 Task: In the  document Remoteworkplan.epub Change font size of watermark '112' and place the watermark  'Horizontally'. Insert footer and write www.lunaTech.com
Action: Mouse moved to (664, 482)
Screenshot: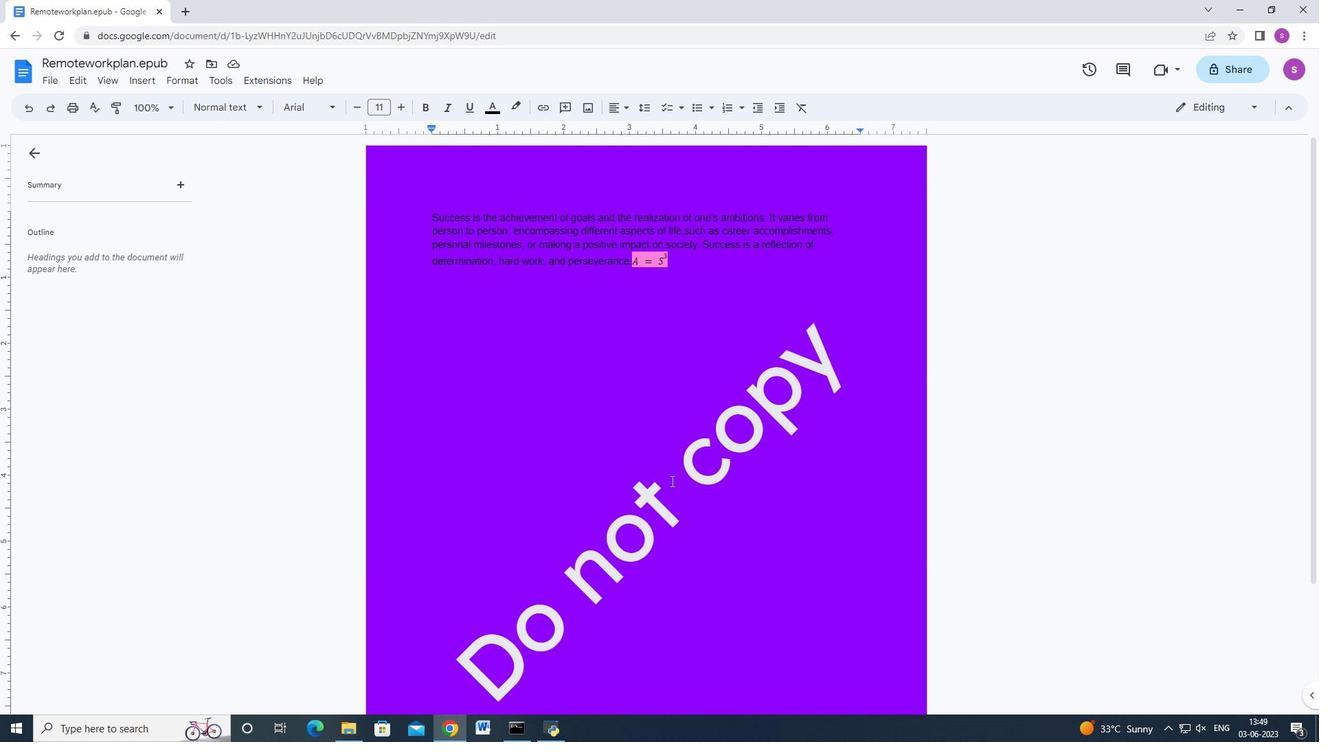 
Action: Mouse pressed left at (664, 482)
Screenshot: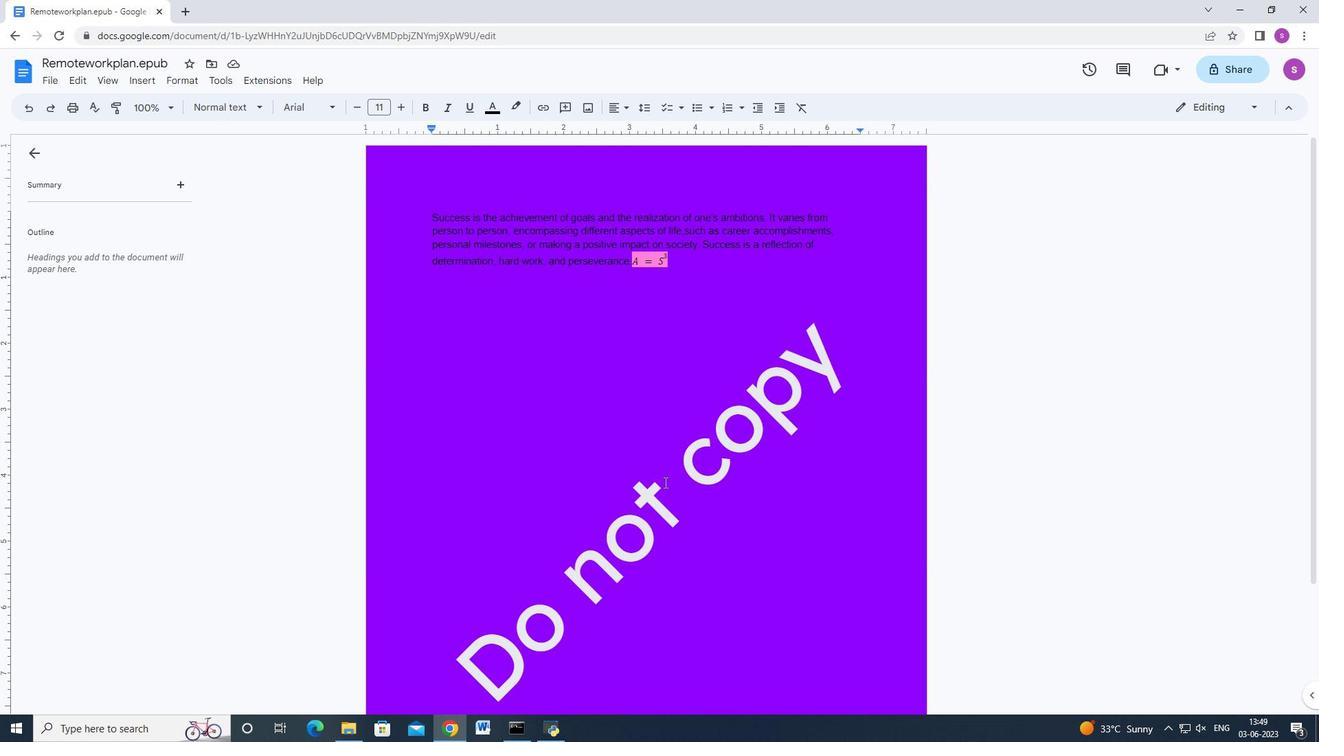 
Action: Mouse pressed left at (664, 482)
Screenshot: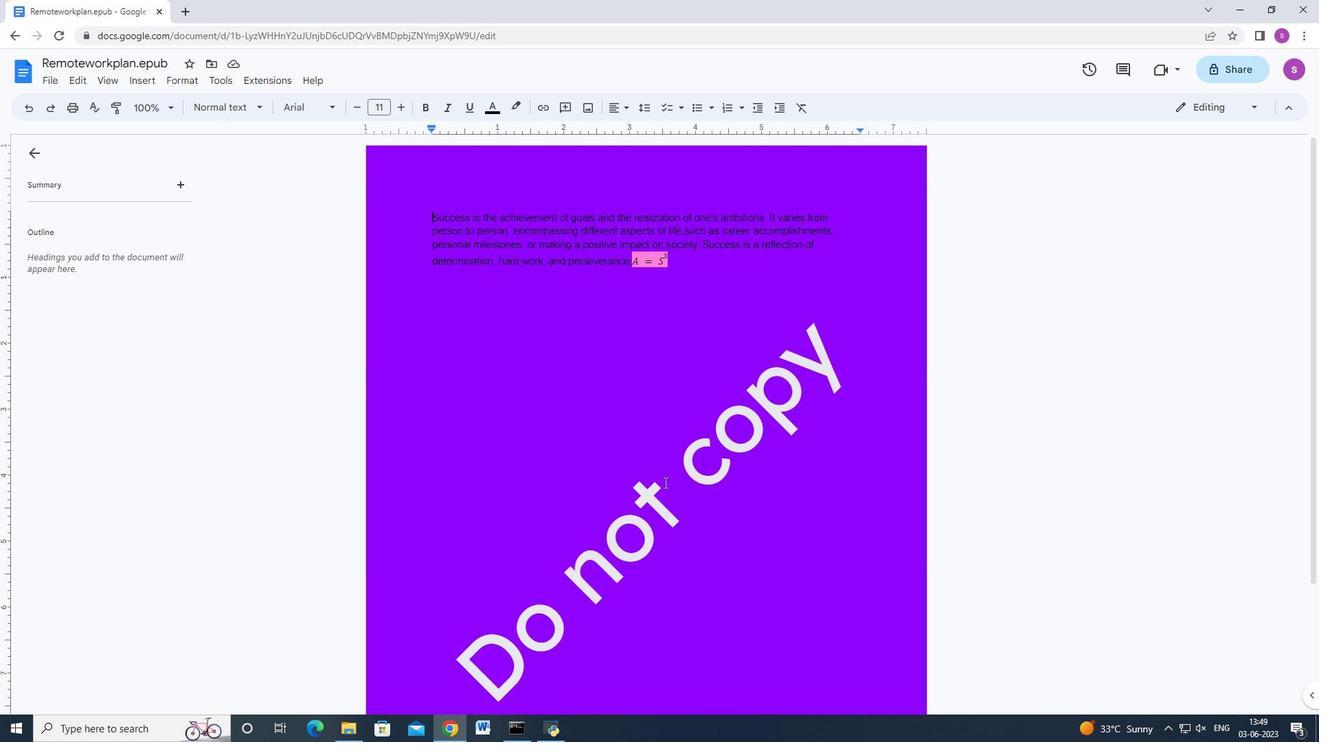
Action: Mouse moved to (485, 694)
Screenshot: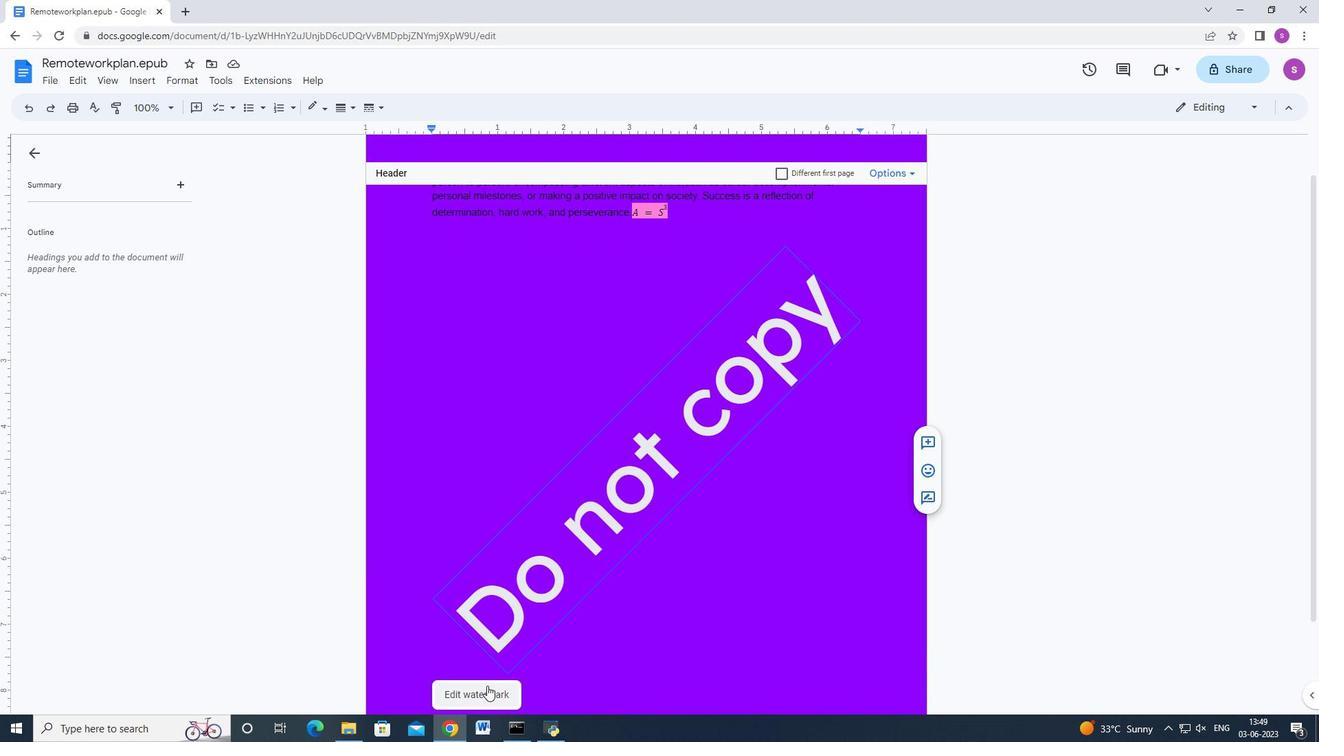 
Action: Mouse pressed left at (485, 694)
Screenshot: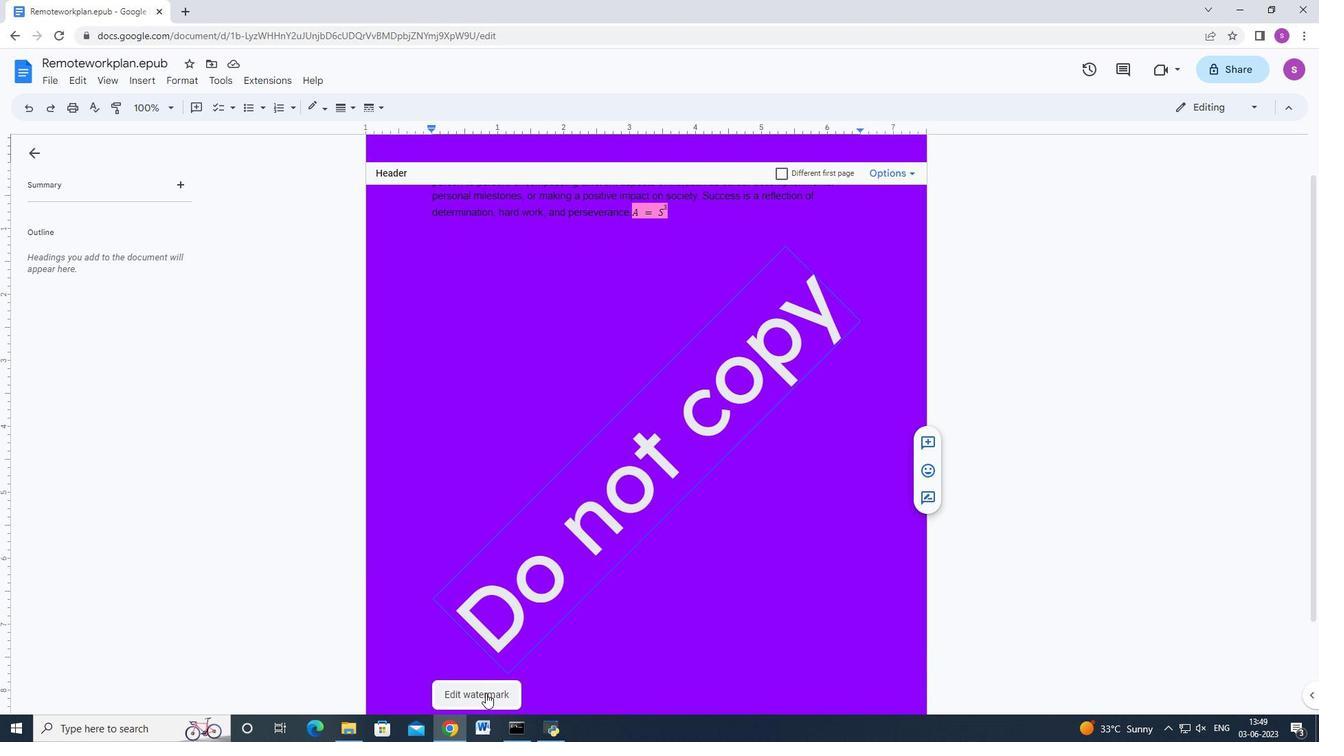 
Action: Mouse moved to (1168, 294)
Screenshot: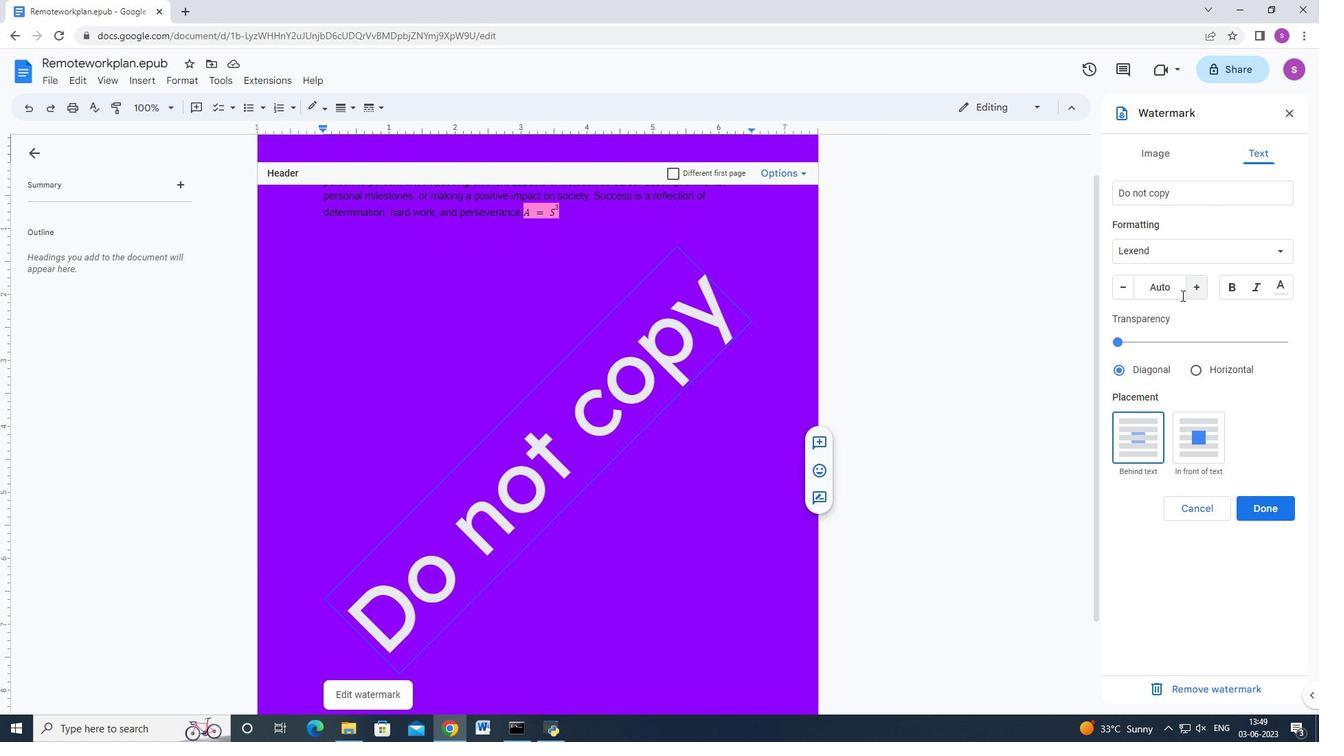
Action: Mouse pressed left at (1168, 294)
Screenshot: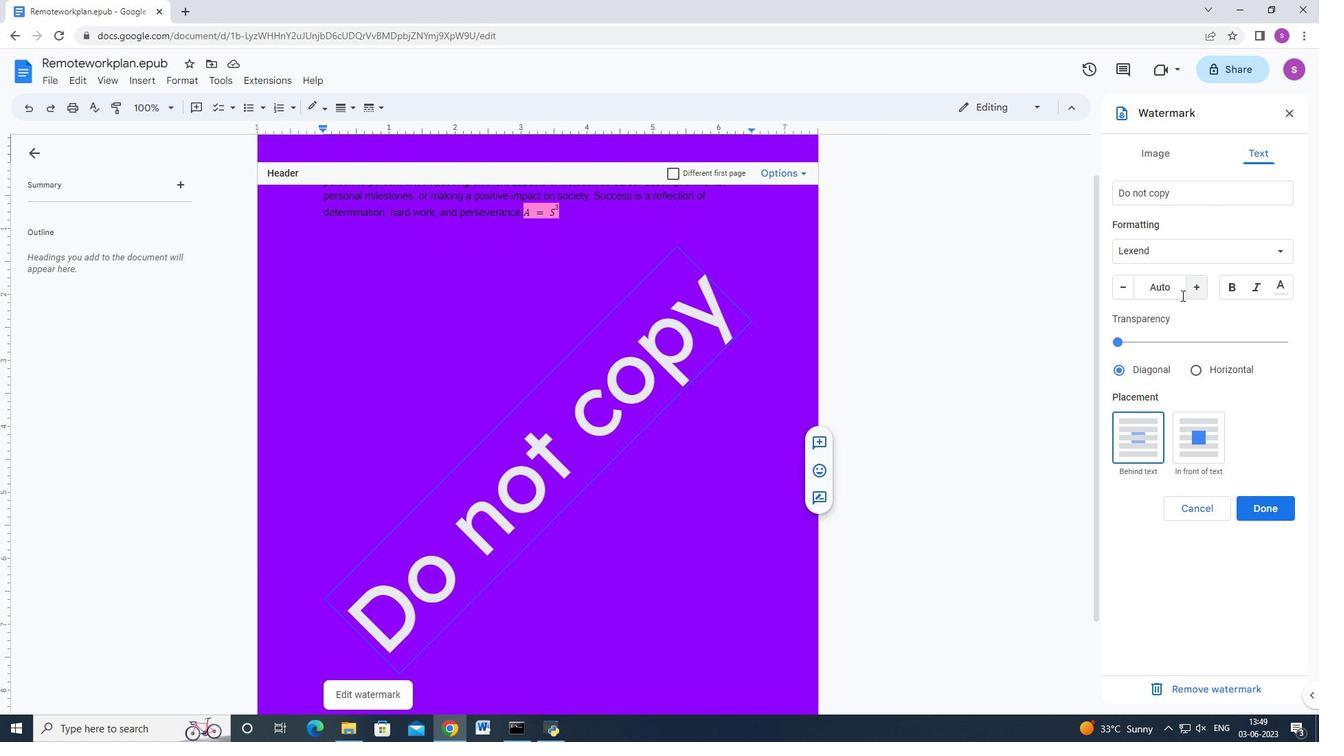 
Action: Mouse moved to (1168, 294)
Screenshot: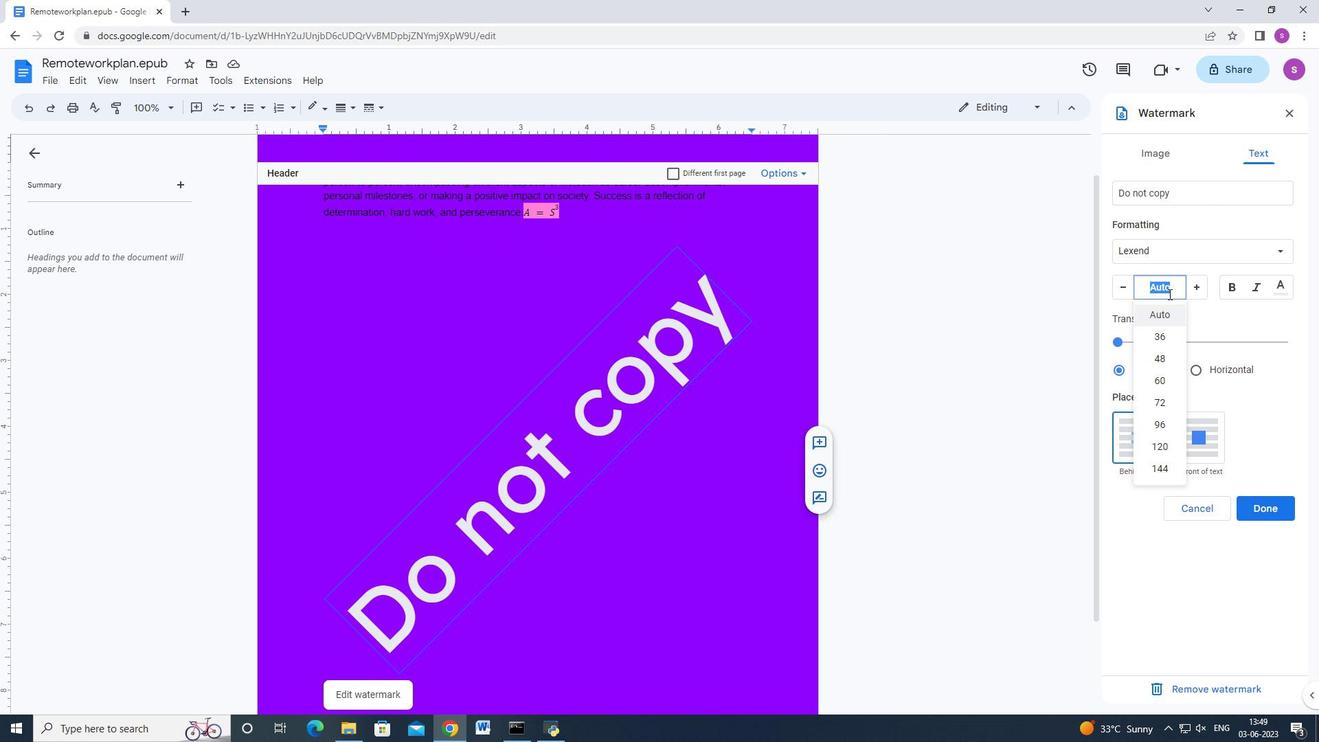 
Action: Key pressed 112<Key.enter>
Screenshot: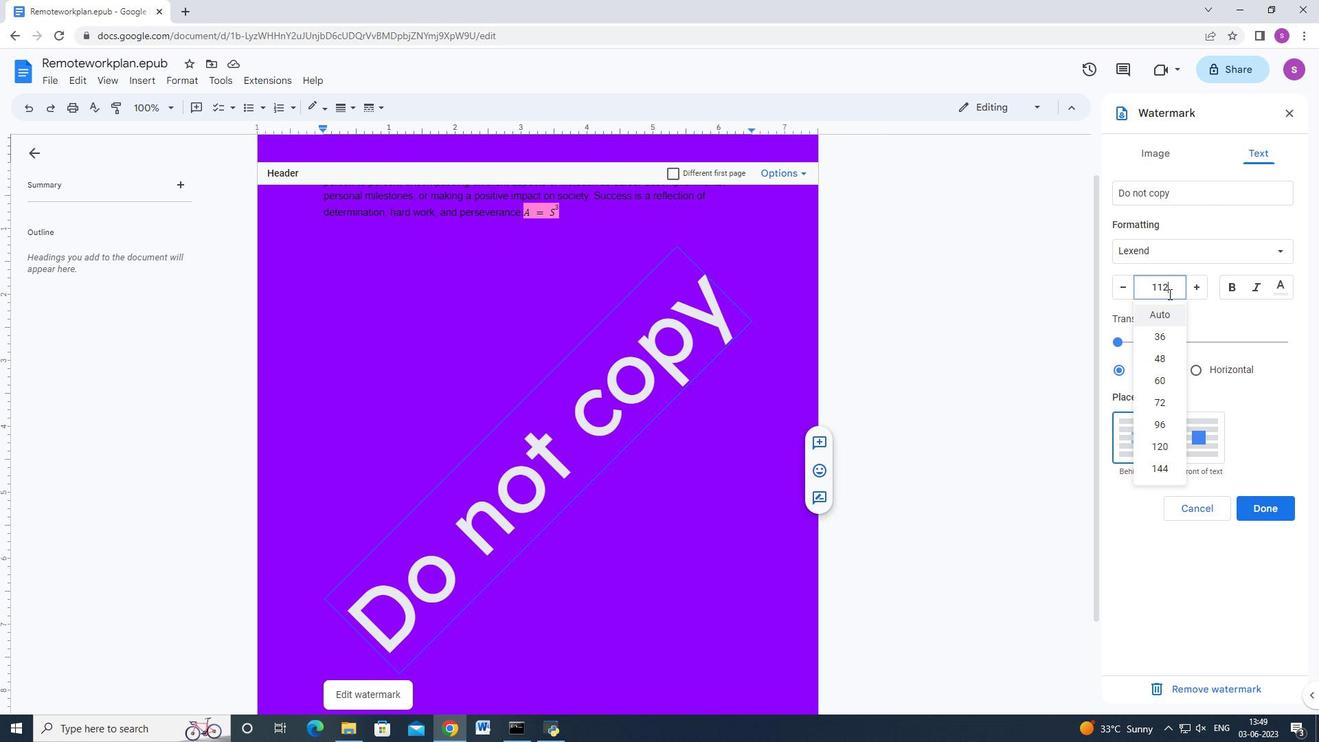 
Action: Mouse moved to (1195, 366)
Screenshot: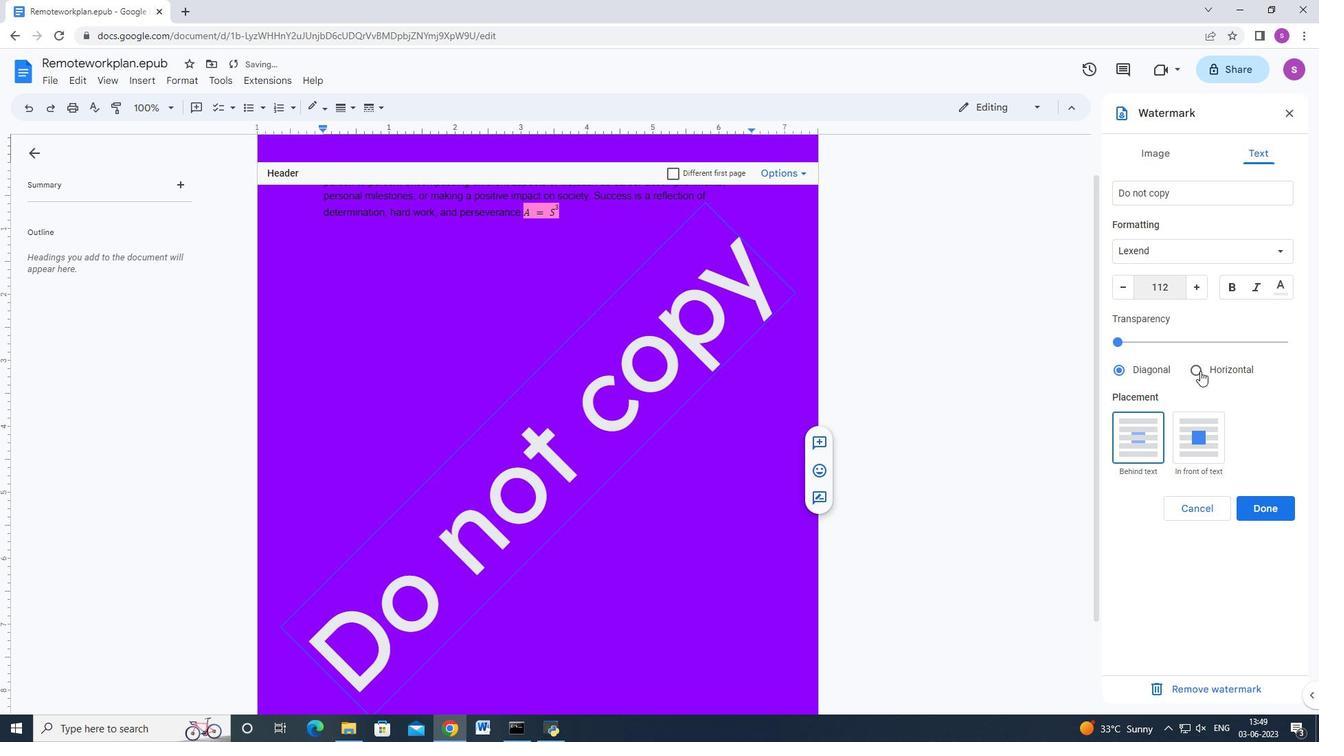 
Action: Mouse pressed left at (1195, 366)
Screenshot: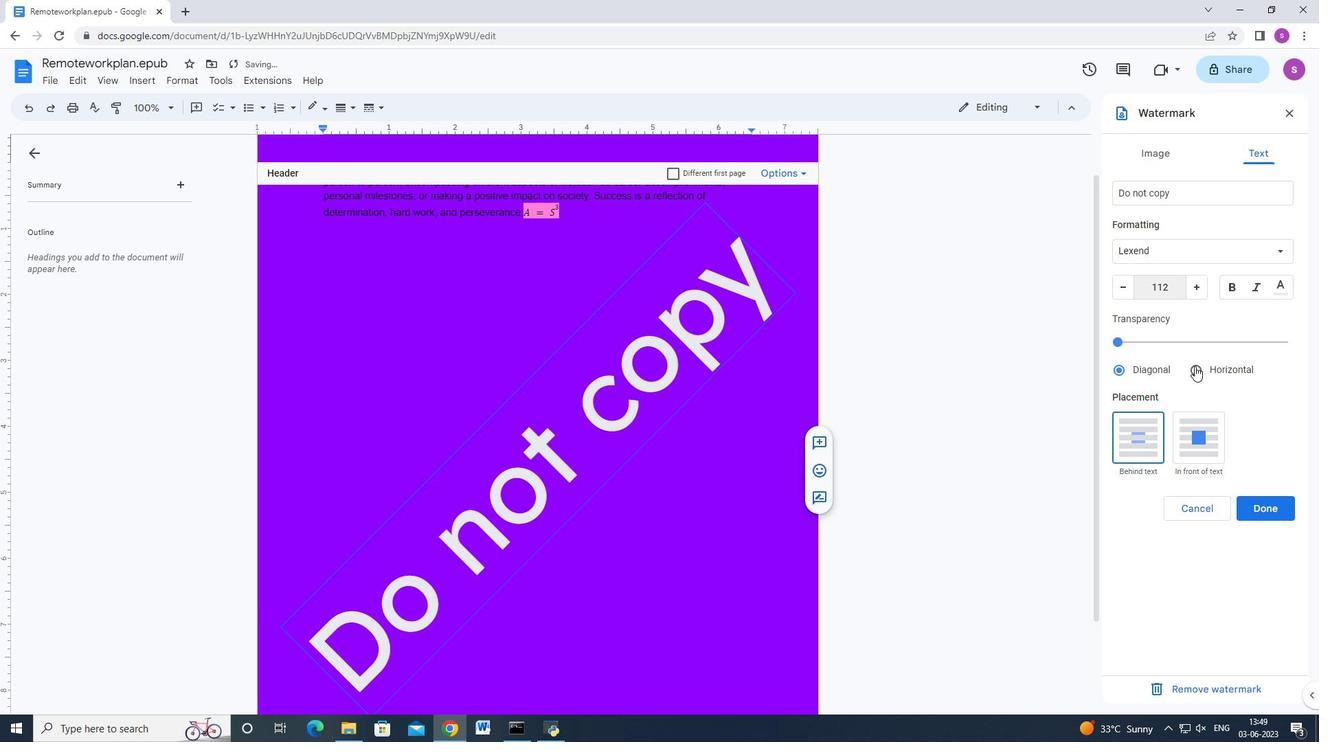 
Action: Mouse moved to (588, 490)
Screenshot: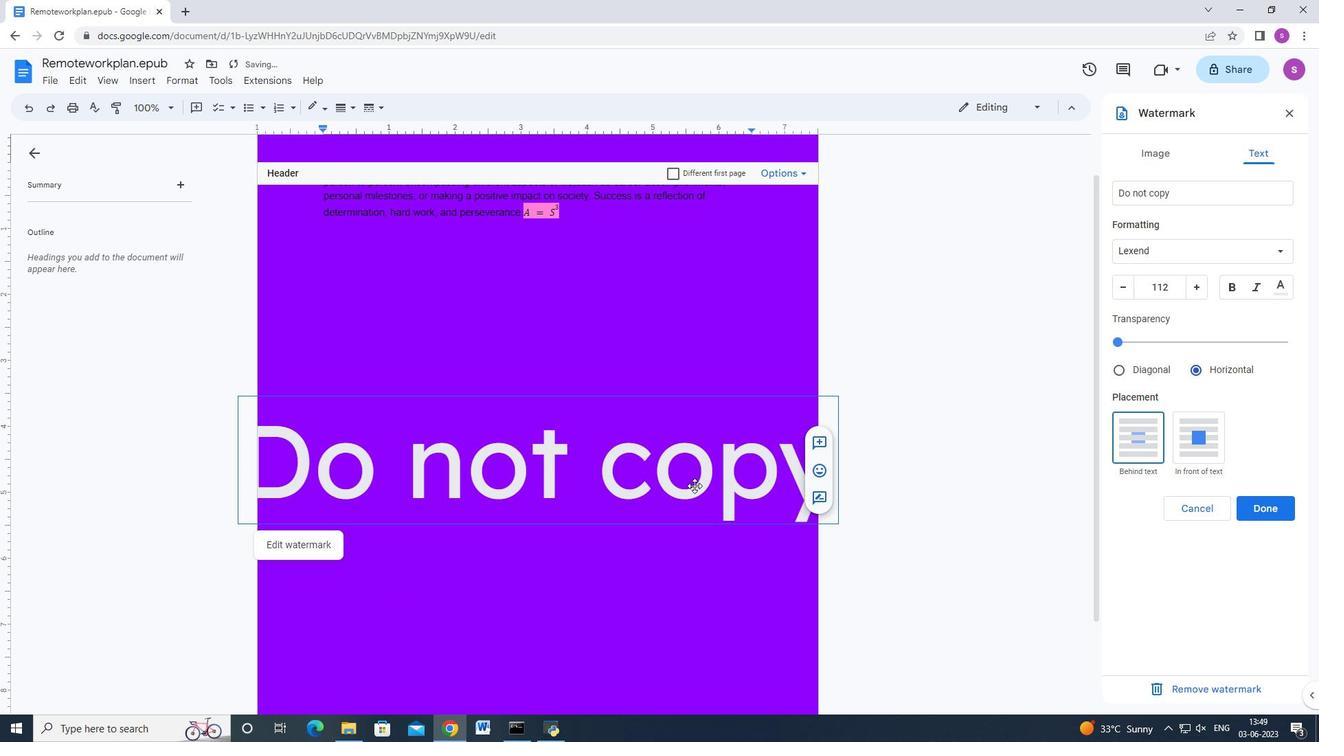 
Action: Mouse scrolled (588, 489) with delta (0, 0)
Screenshot: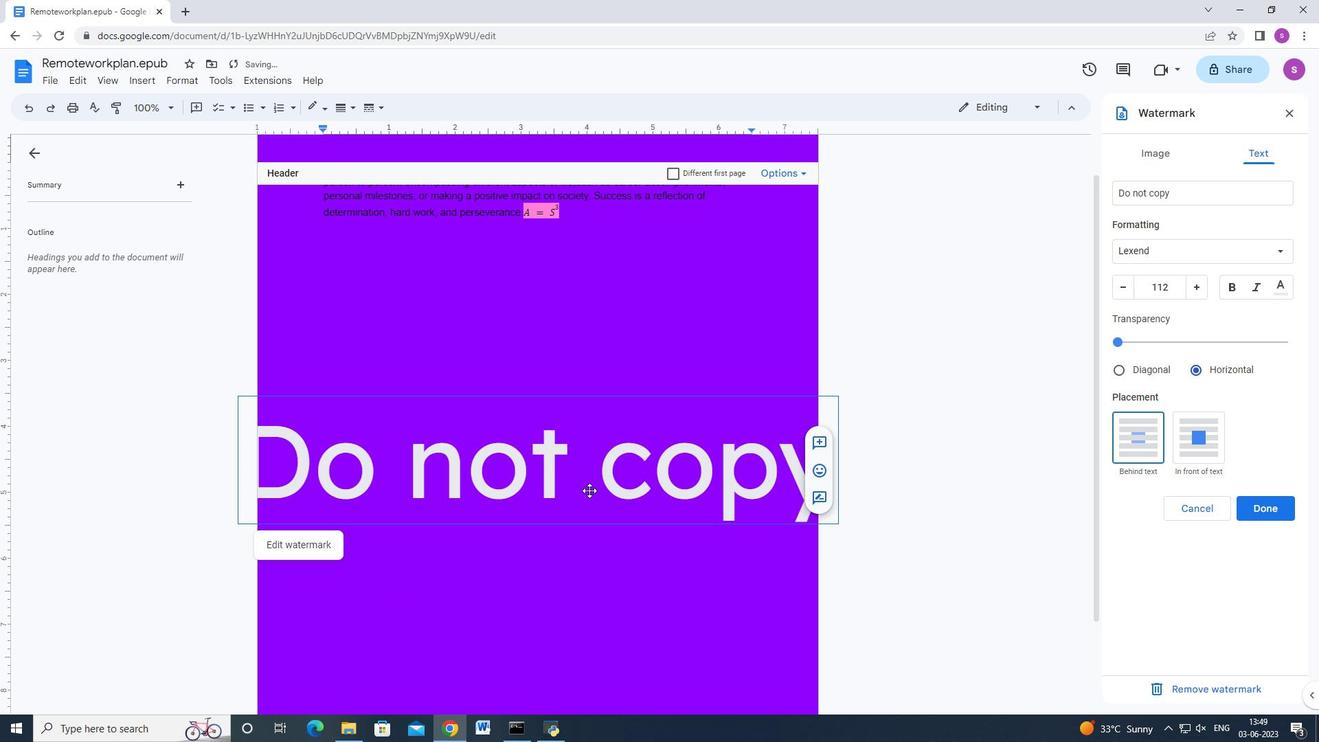 
Action: Mouse scrolled (588, 489) with delta (0, 0)
Screenshot: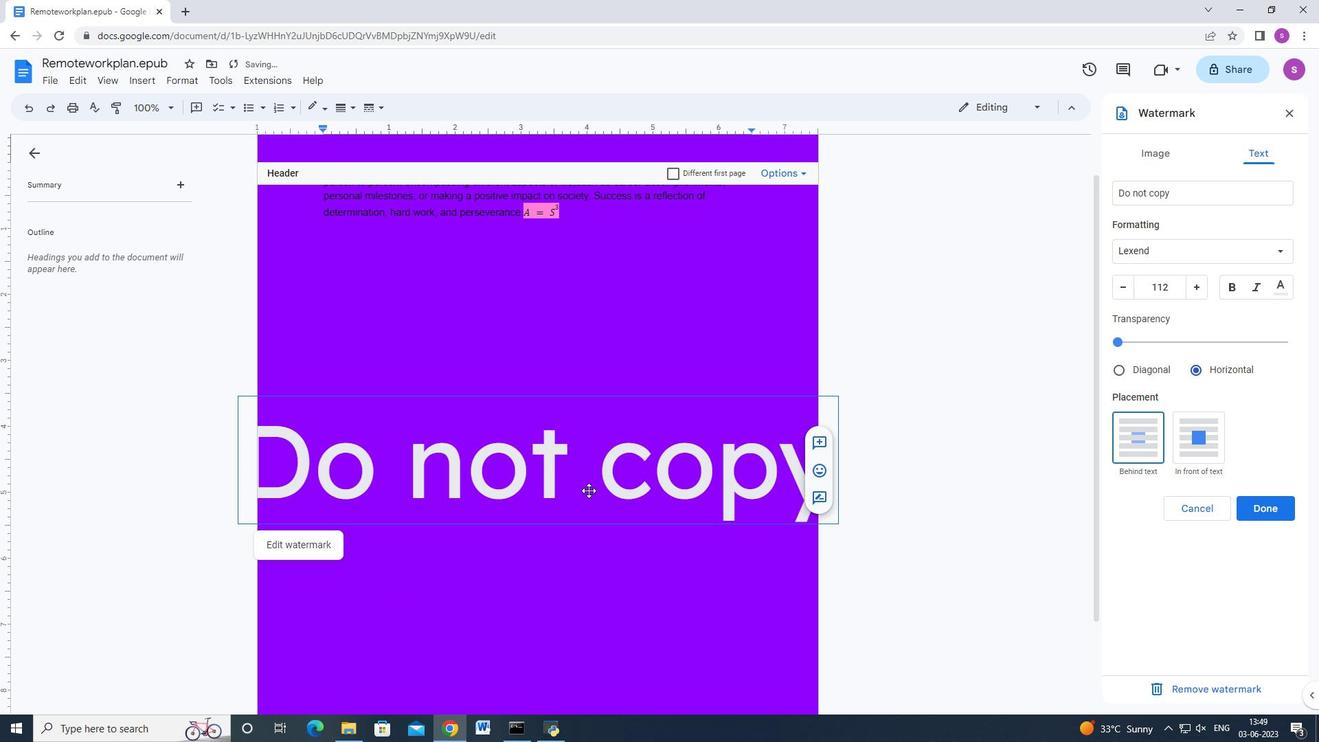 
Action: Mouse scrolled (588, 489) with delta (0, 0)
Screenshot: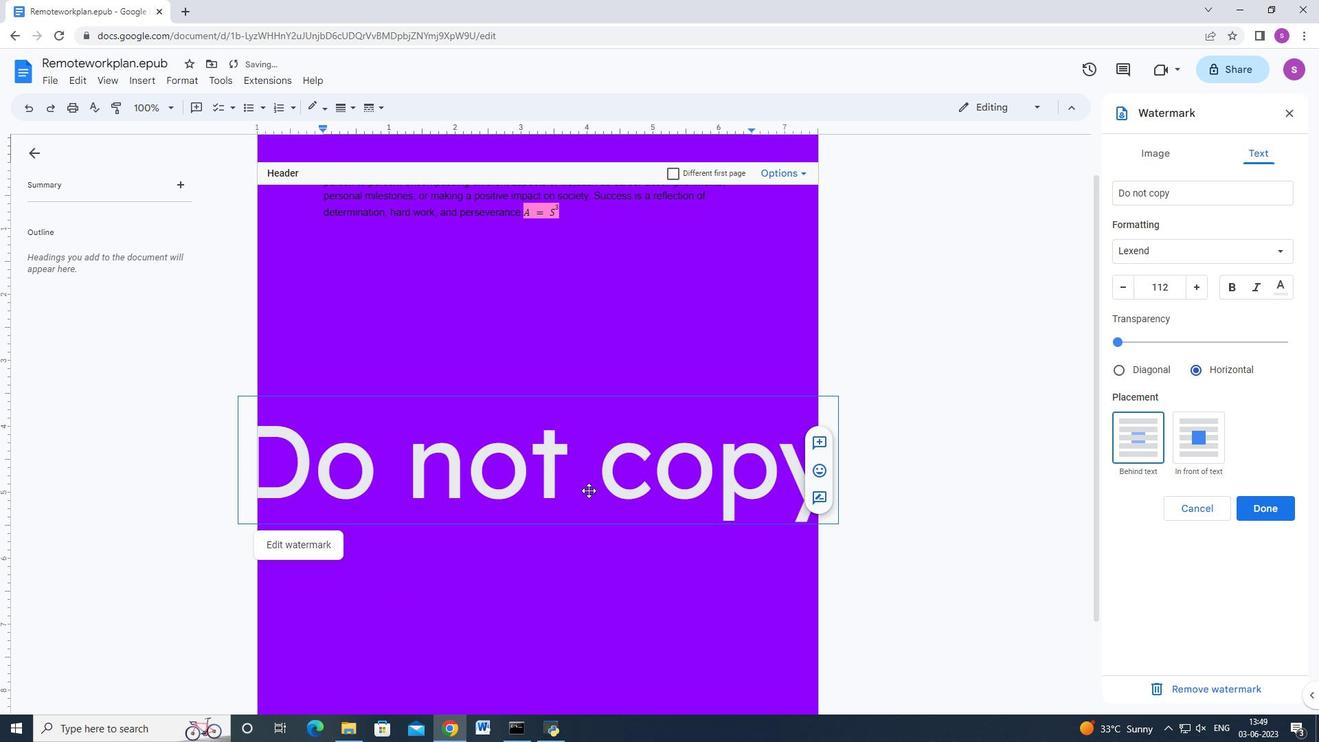 
Action: Mouse scrolled (588, 489) with delta (0, 0)
Screenshot: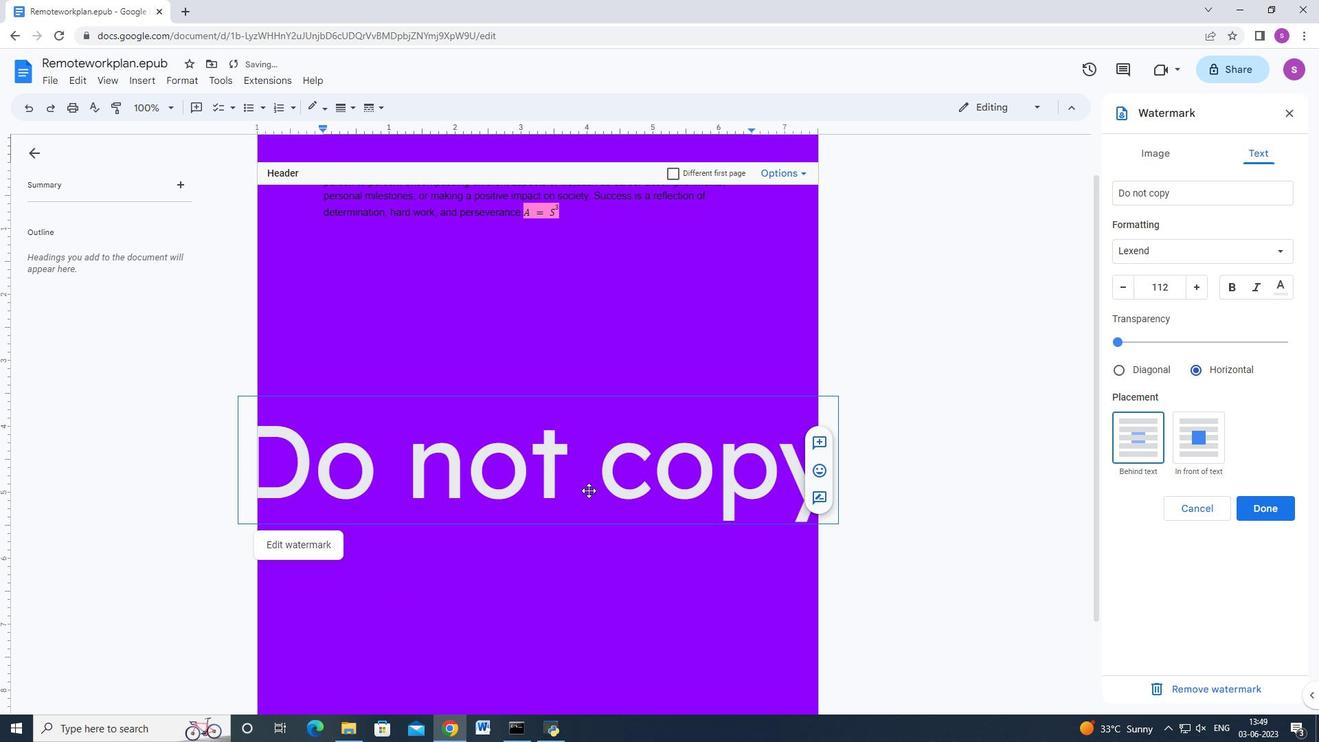 
Action: Mouse scrolled (588, 489) with delta (0, 0)
Screenshot: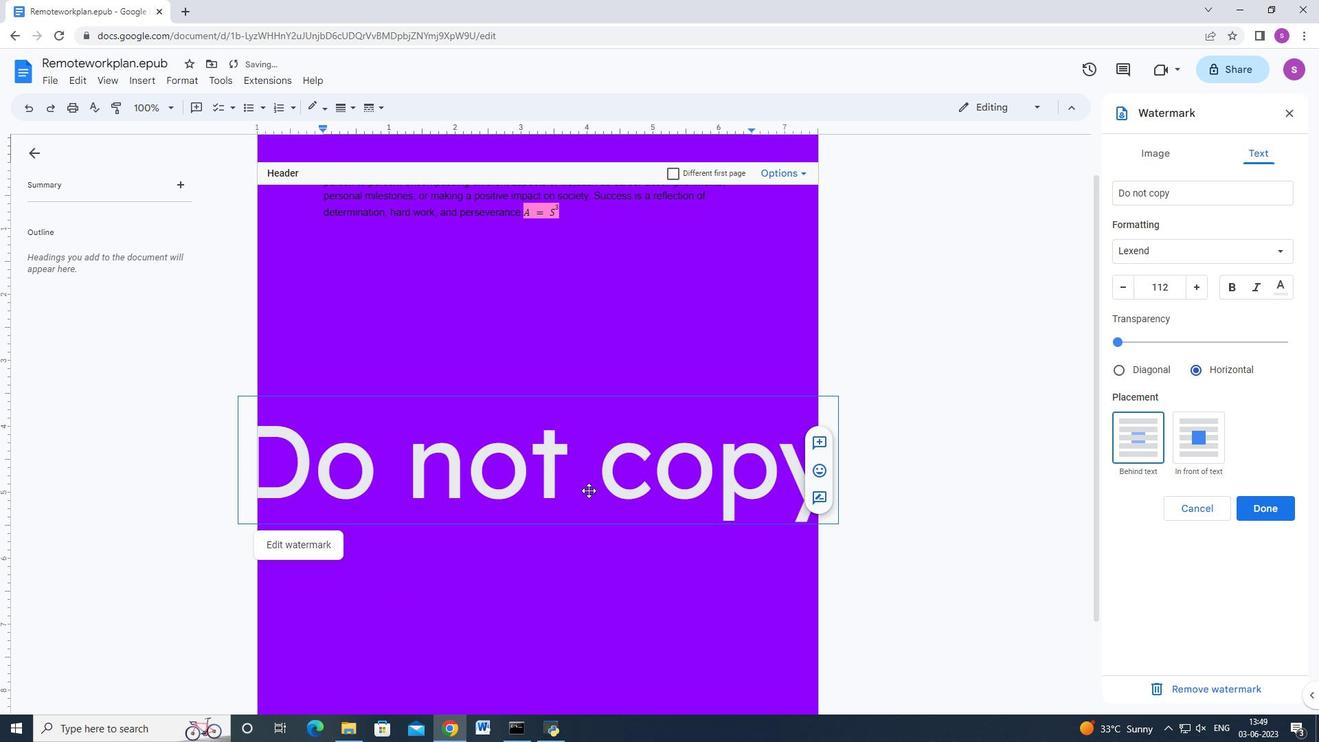 
Action: Mouse scrolled (588, 489) with delta (0, 0)
Screenshot: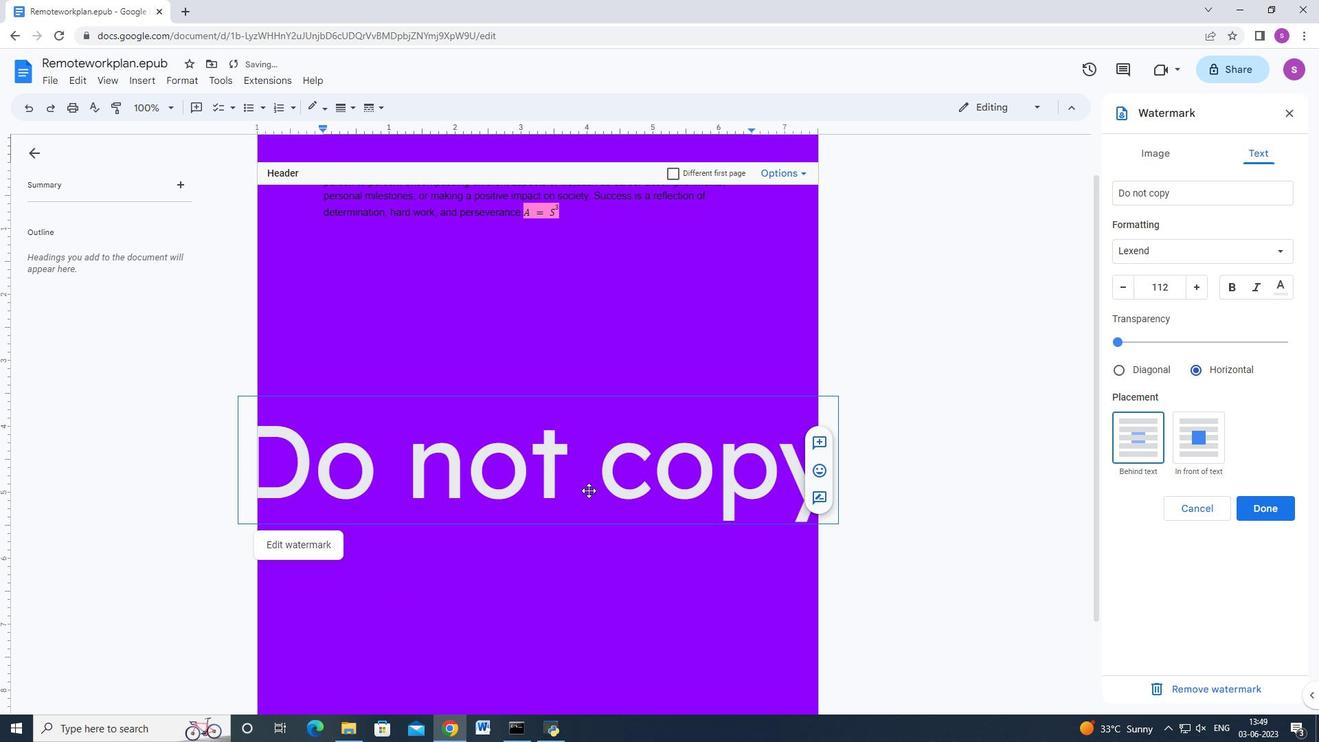 
Action: Mouse scrolled (588, 489) with delta (0, 0)
Screenshot: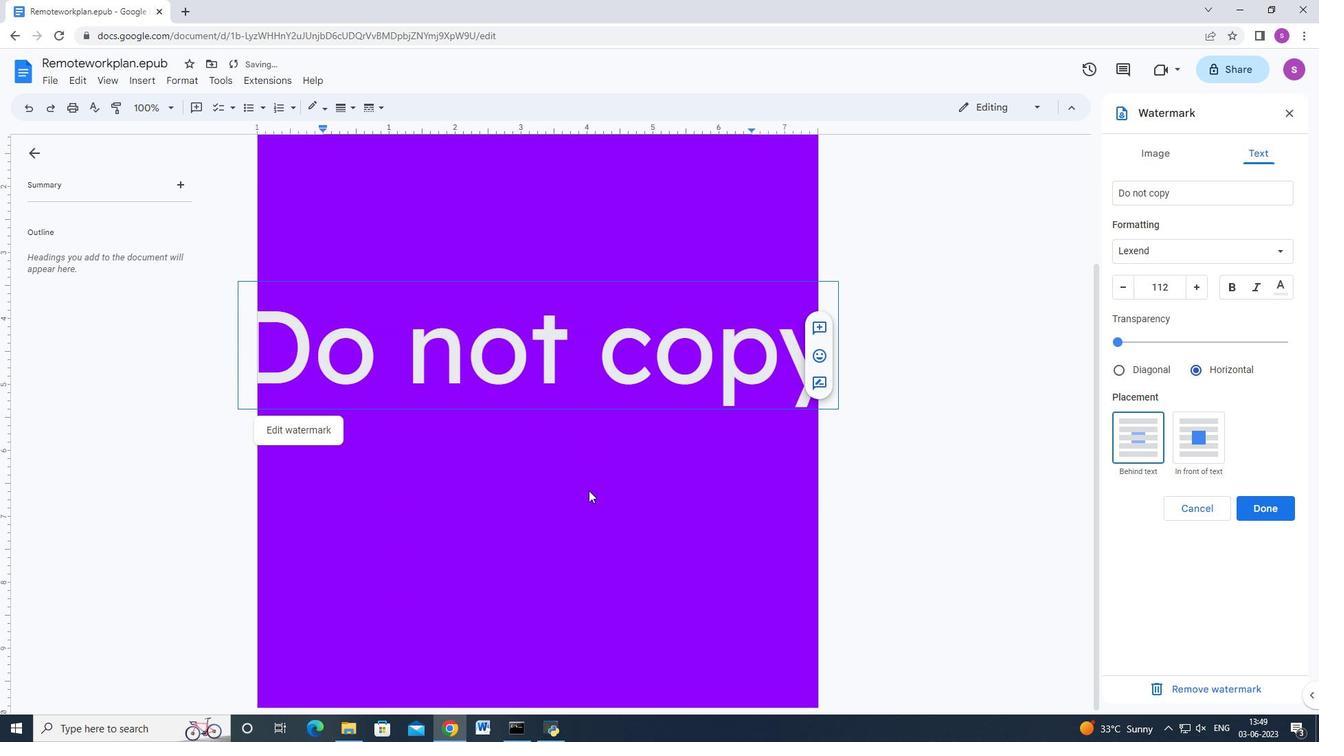 
Action: Mouse scrolled (588, 489) with delta (0, 0)
Screenshot: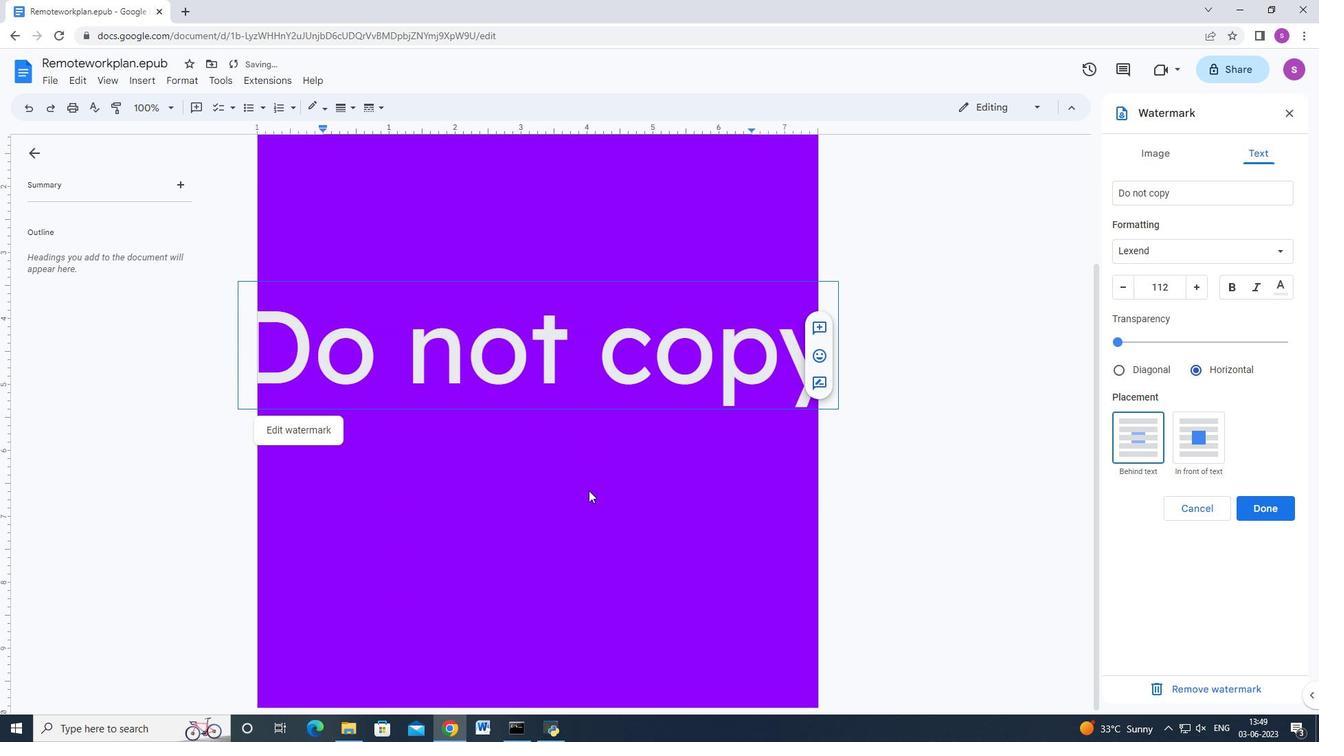 
Action: Mouse scrolled (588, 489) with delta (0, 0)
Screenshot: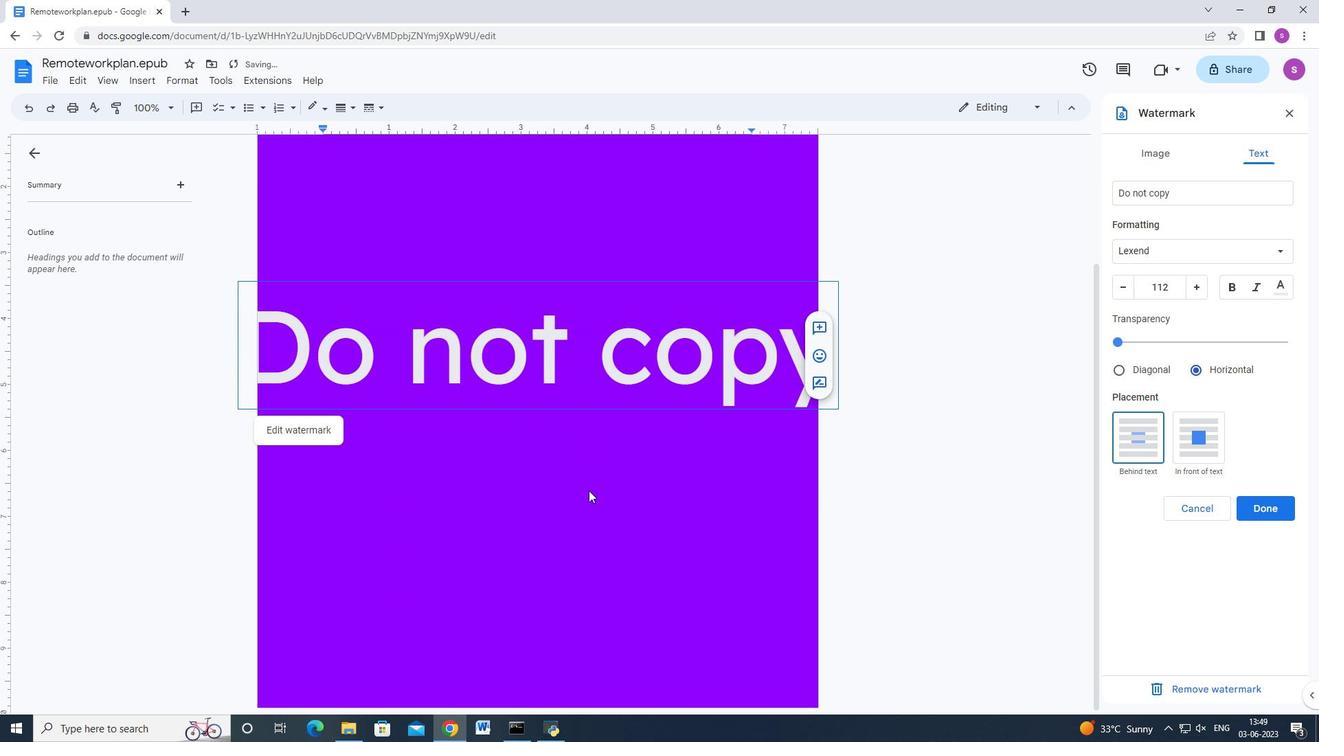 
Action: Mouse scrolled (588, 489) with delta (0, 0)
Screenshot: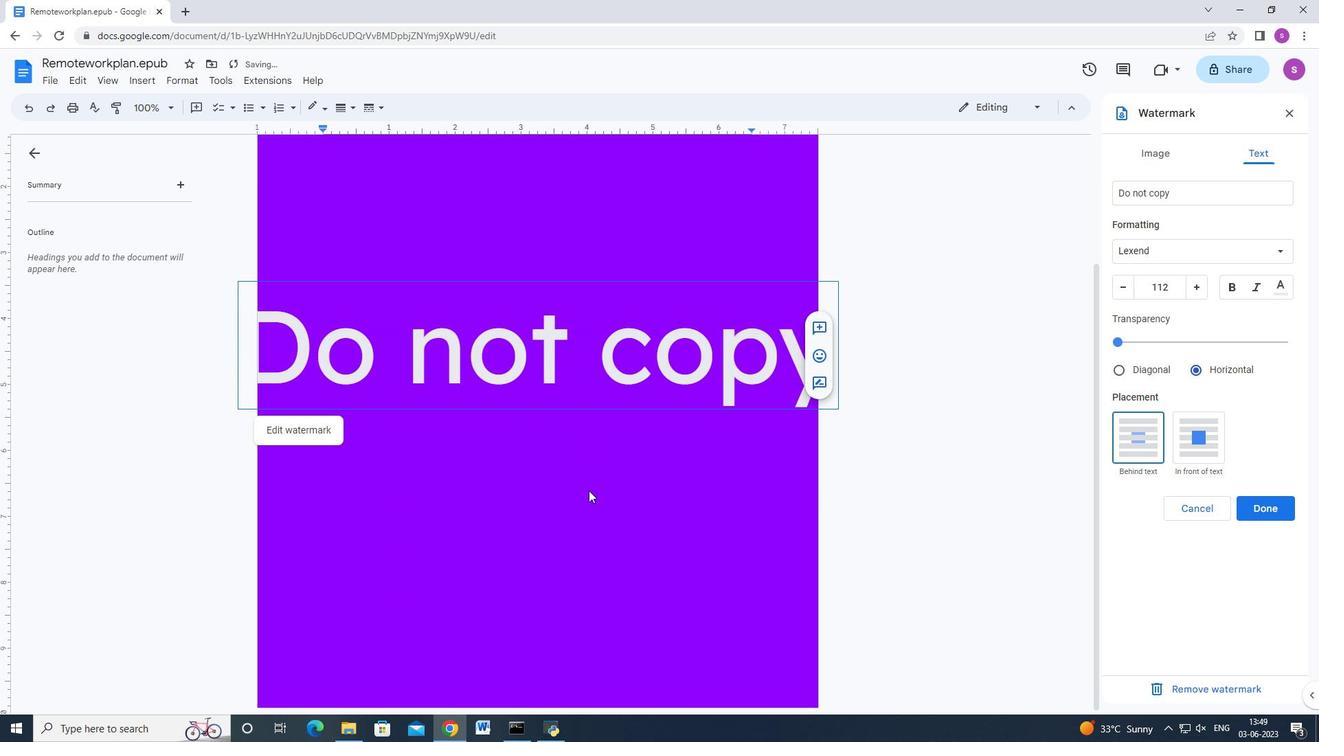 
Action: Mouse scrolled (588, 489) with delta (0, 0)
Screenshot: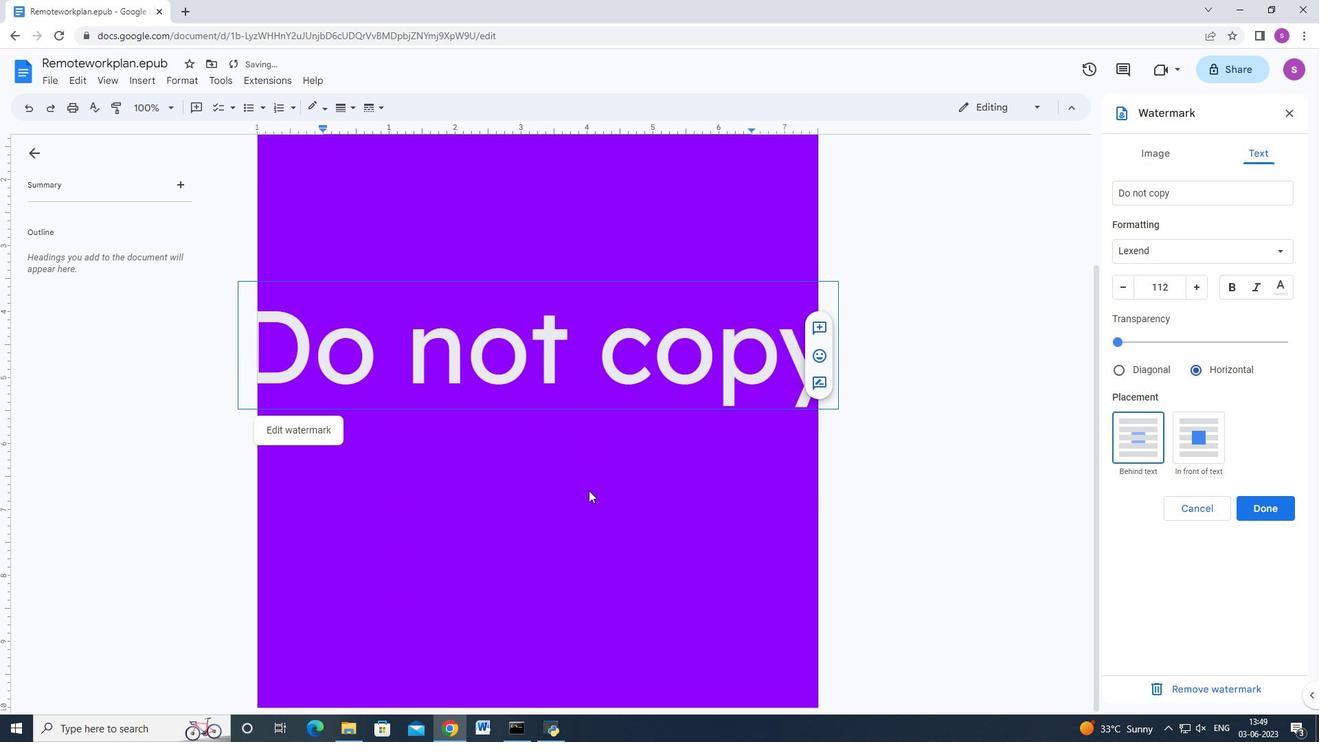 
Action: Mouse scrolled (588, 489) with delta (0, 0)
Screenshot: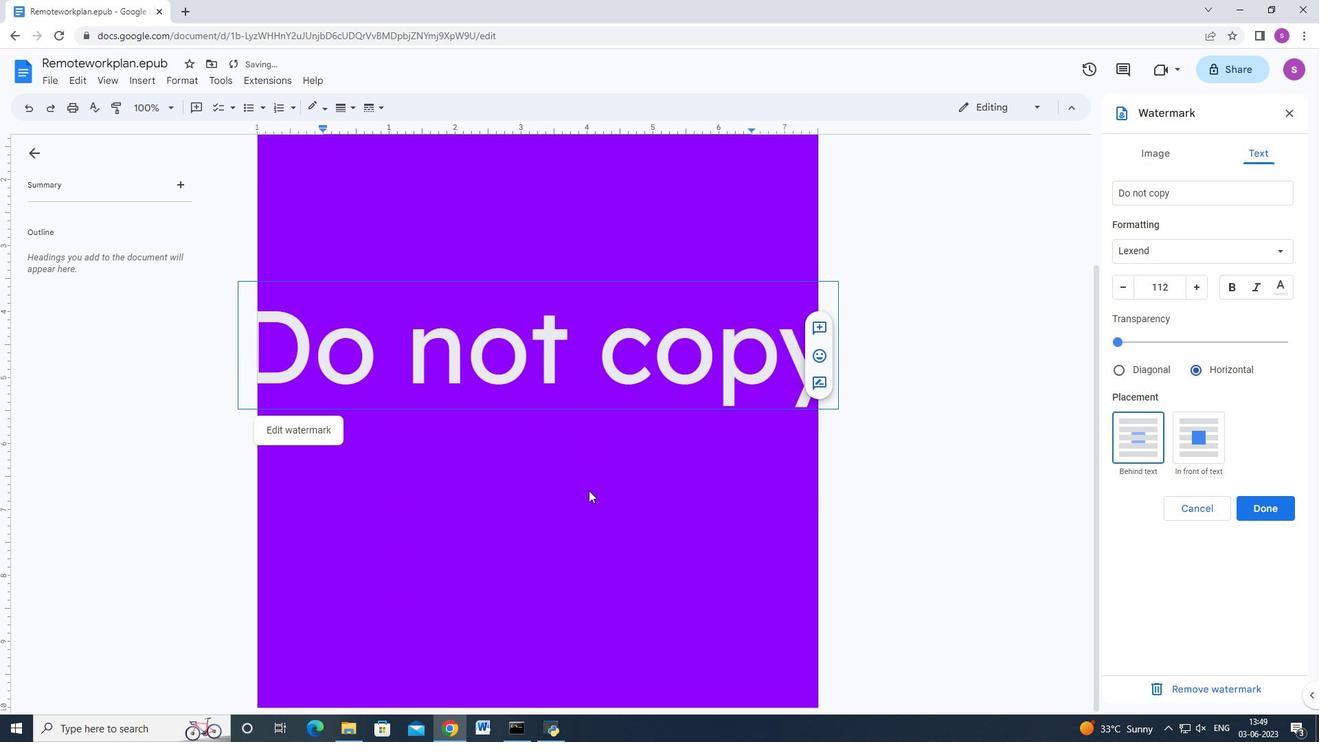 
Action: Mouse scrolled (588, 489) with delta (0, 0)
Screenshot: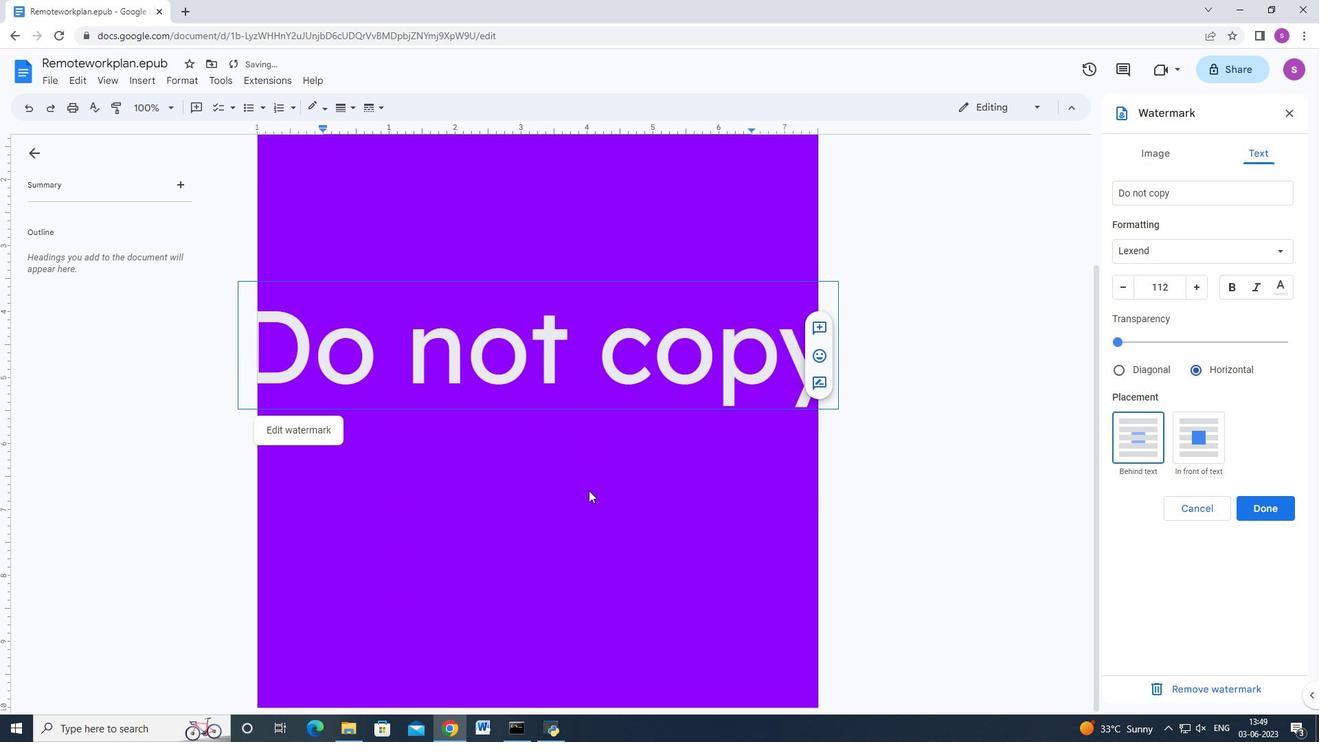 
Action: Mouse moved to (609, 520)
Screenshot: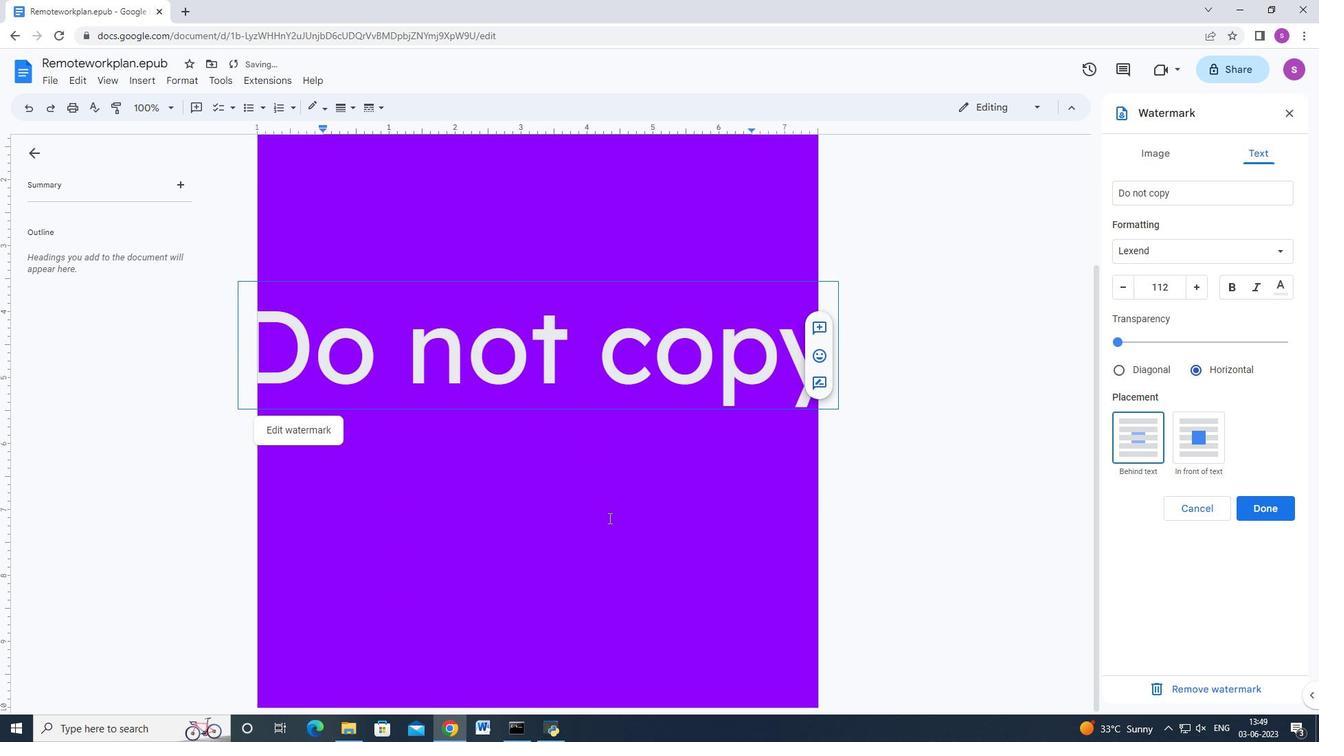 
Action: Mouse pressed left at (609, 520)
Screenshot: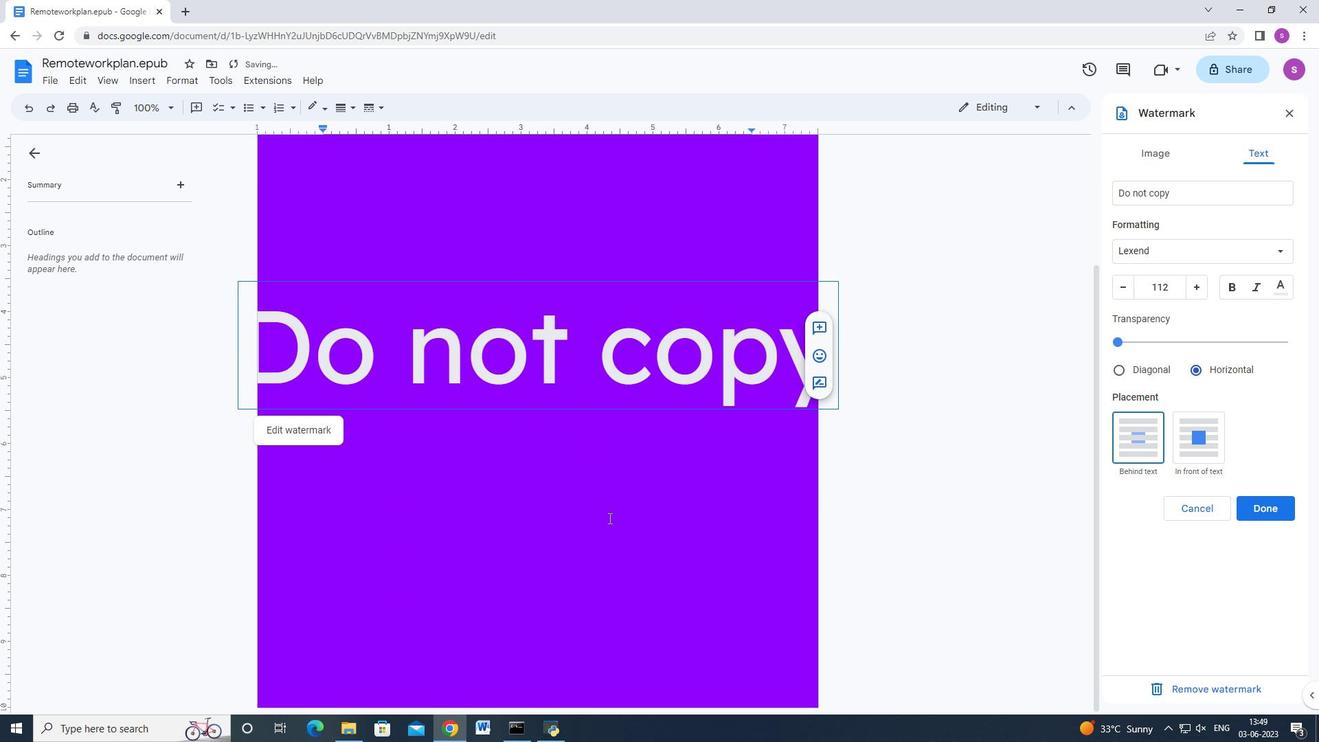 
Action: Mouse moved to (134, 79)
Screenshot: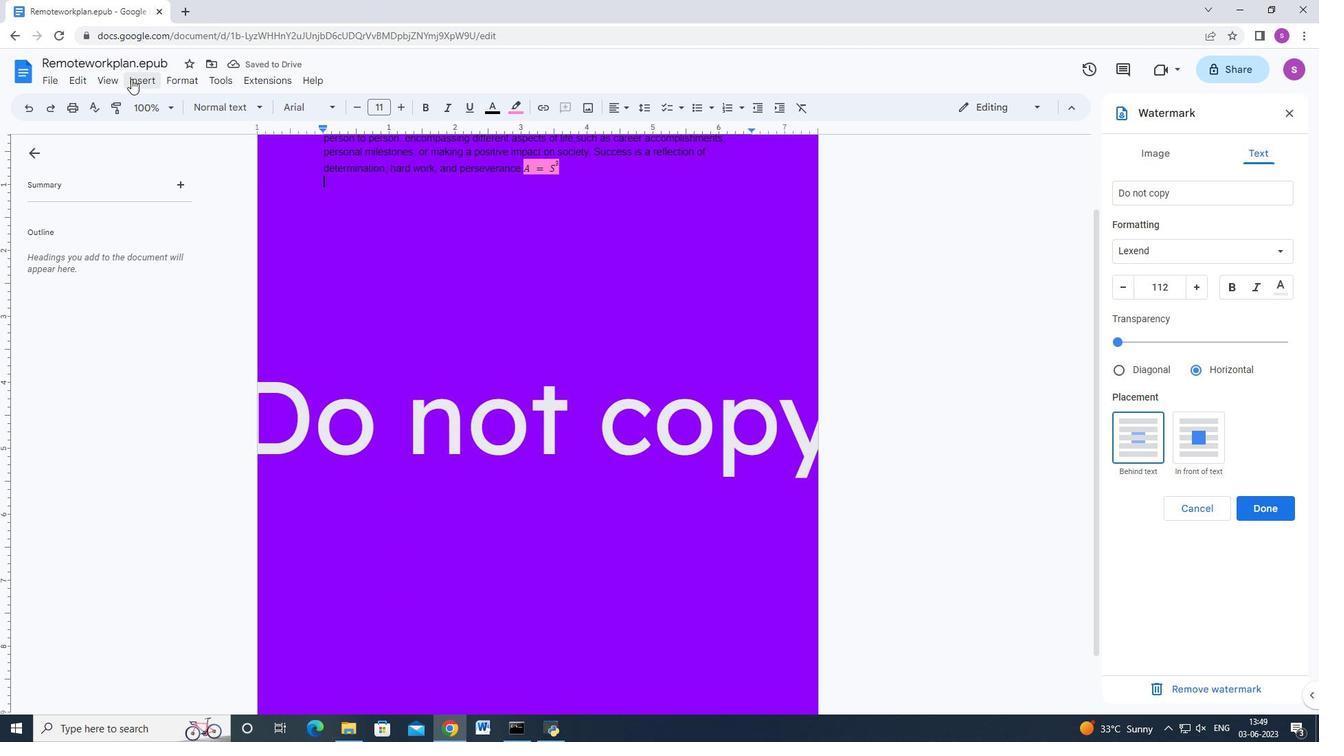 
Action: Mouse pressed left at (134, 79)
Screenshot: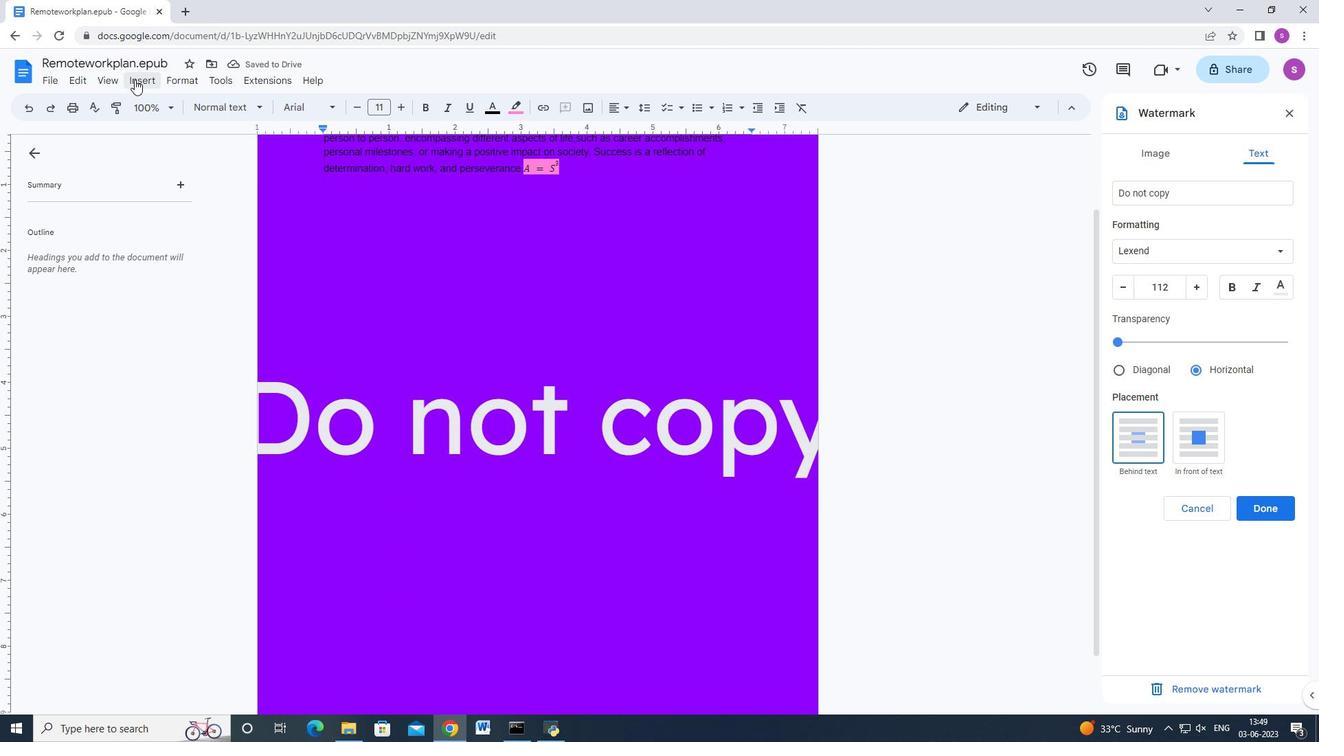 
Action: Mouse moved to (440, 445)
Screenshot: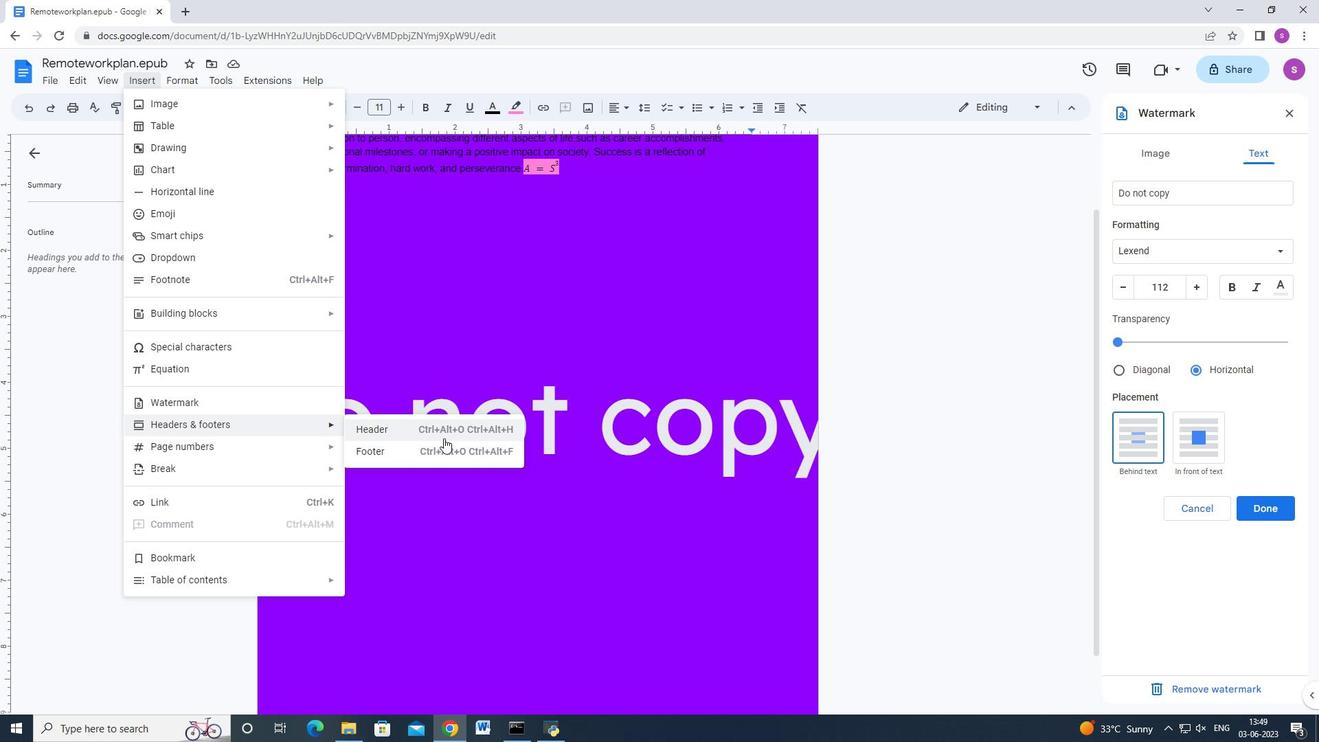 
Action: Mouse pressed left at (440, 445)
Screenshot: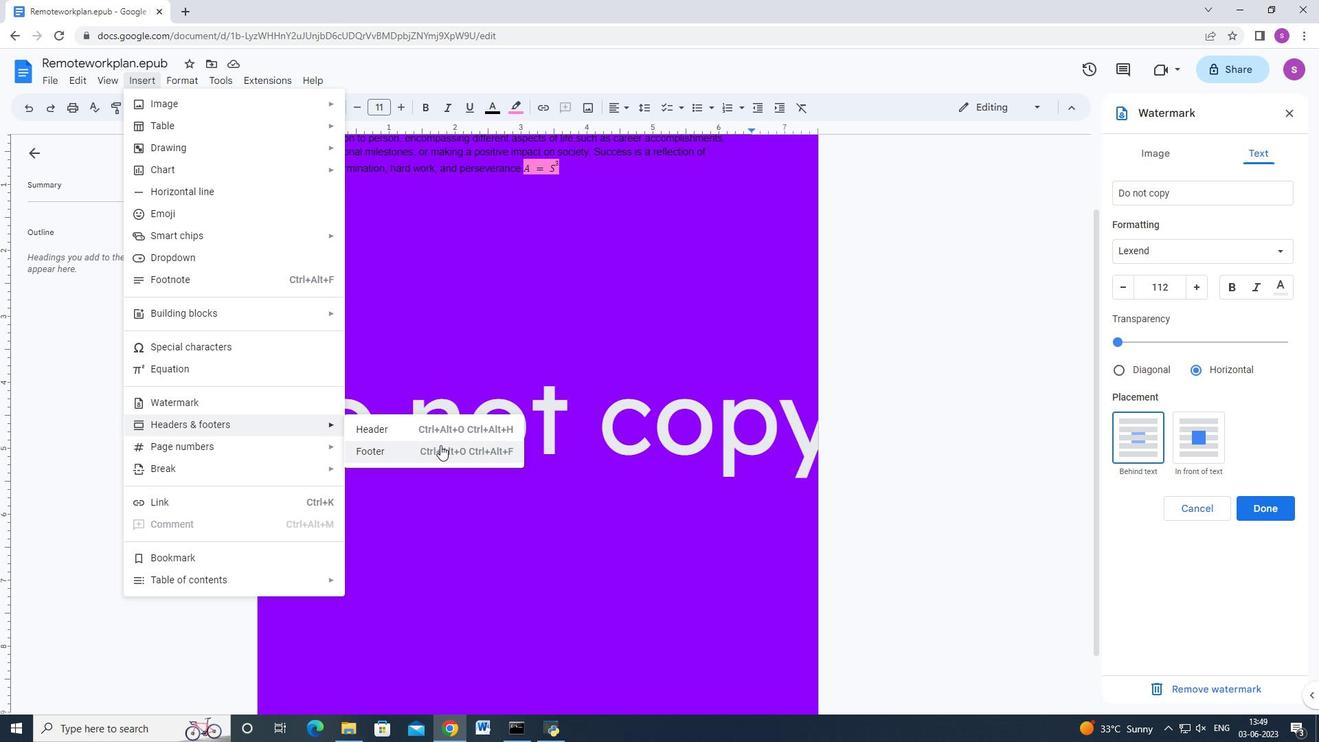 
Action: Mouse moved to (472, 461)
Screenshot: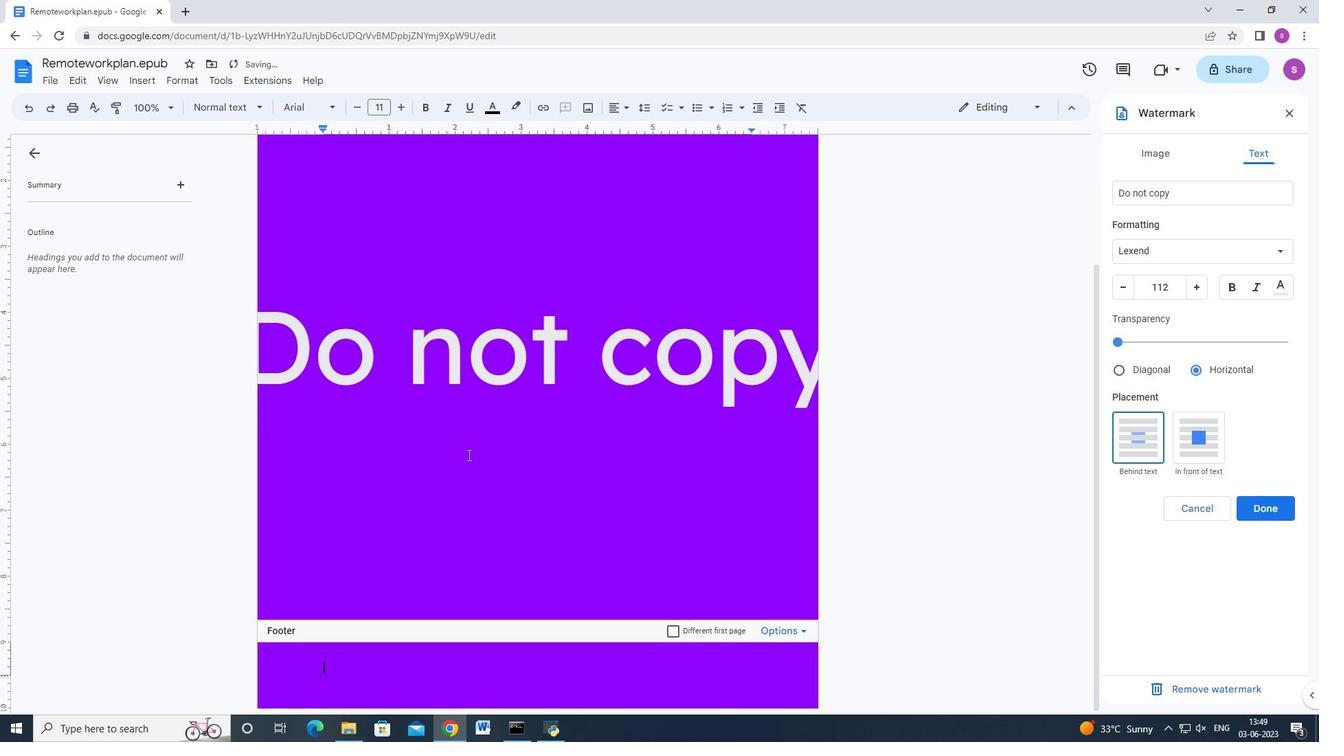 
Action: Key pressed www.luna<Key.shift_r>Tech.com
Screenshot: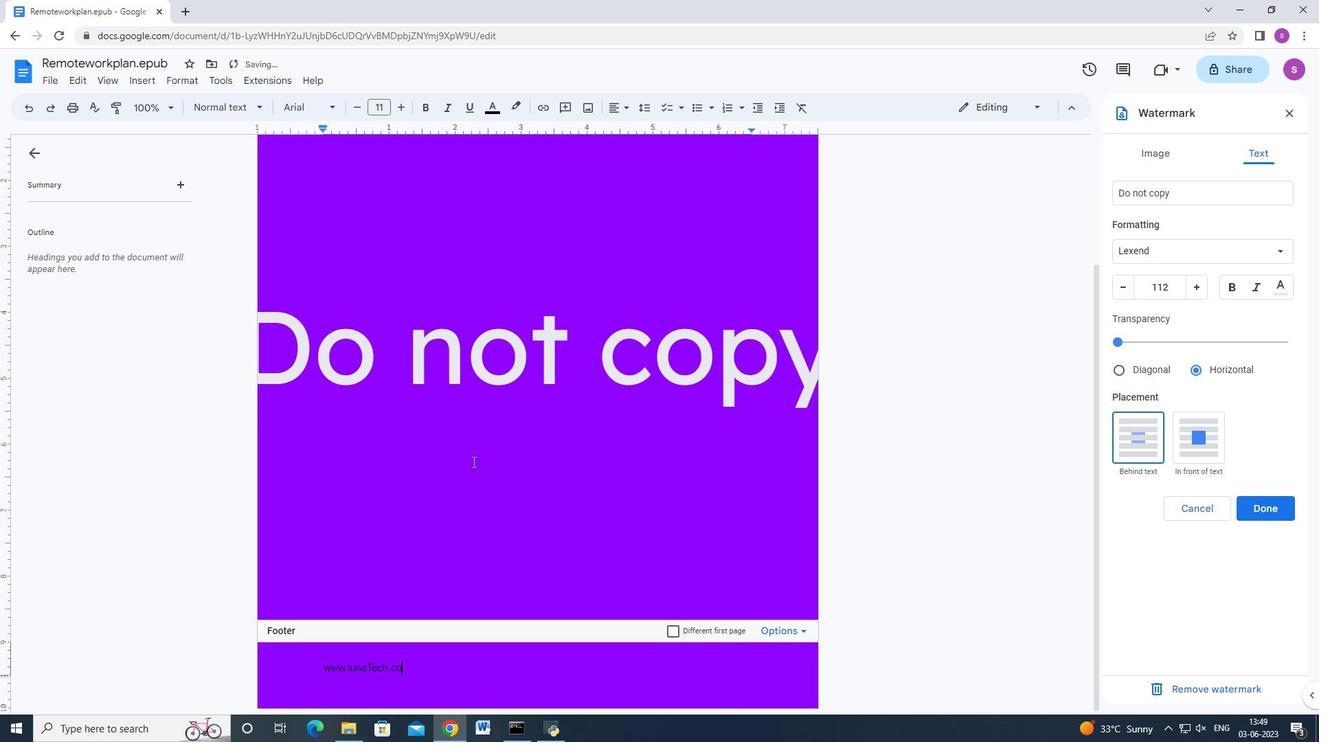 
Action: Mouse moved to (1274, 503)
Screenshot: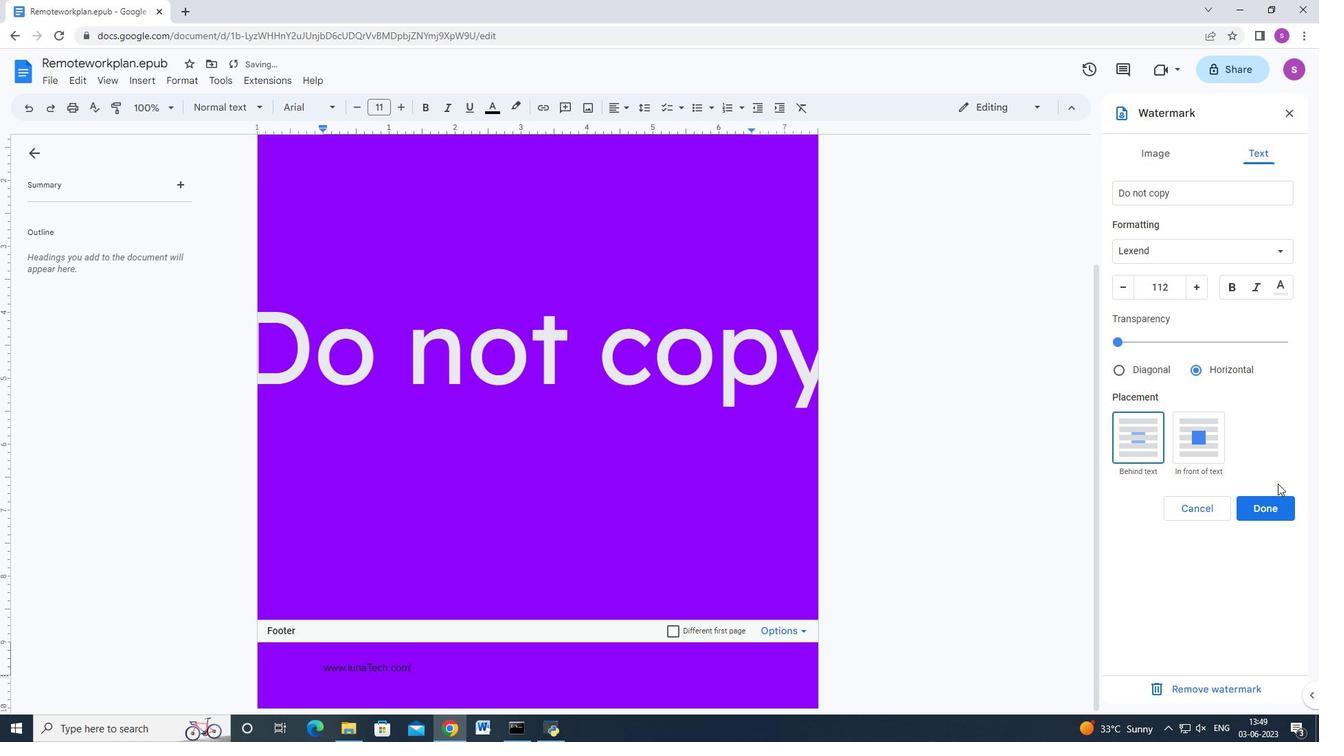 
Action: Mouse pressed left at (1274, 503)
Screenshot: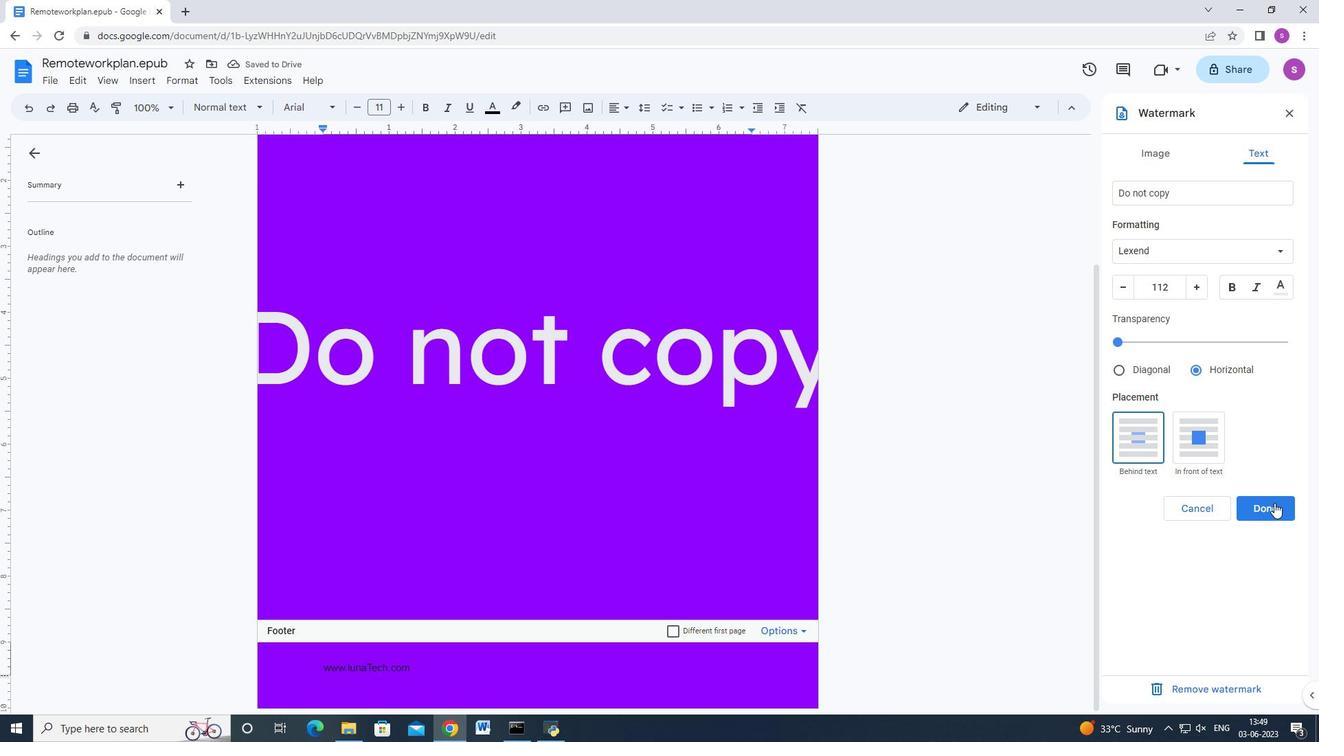 
Action: Mouse moved to (673, 440)
Screenshot: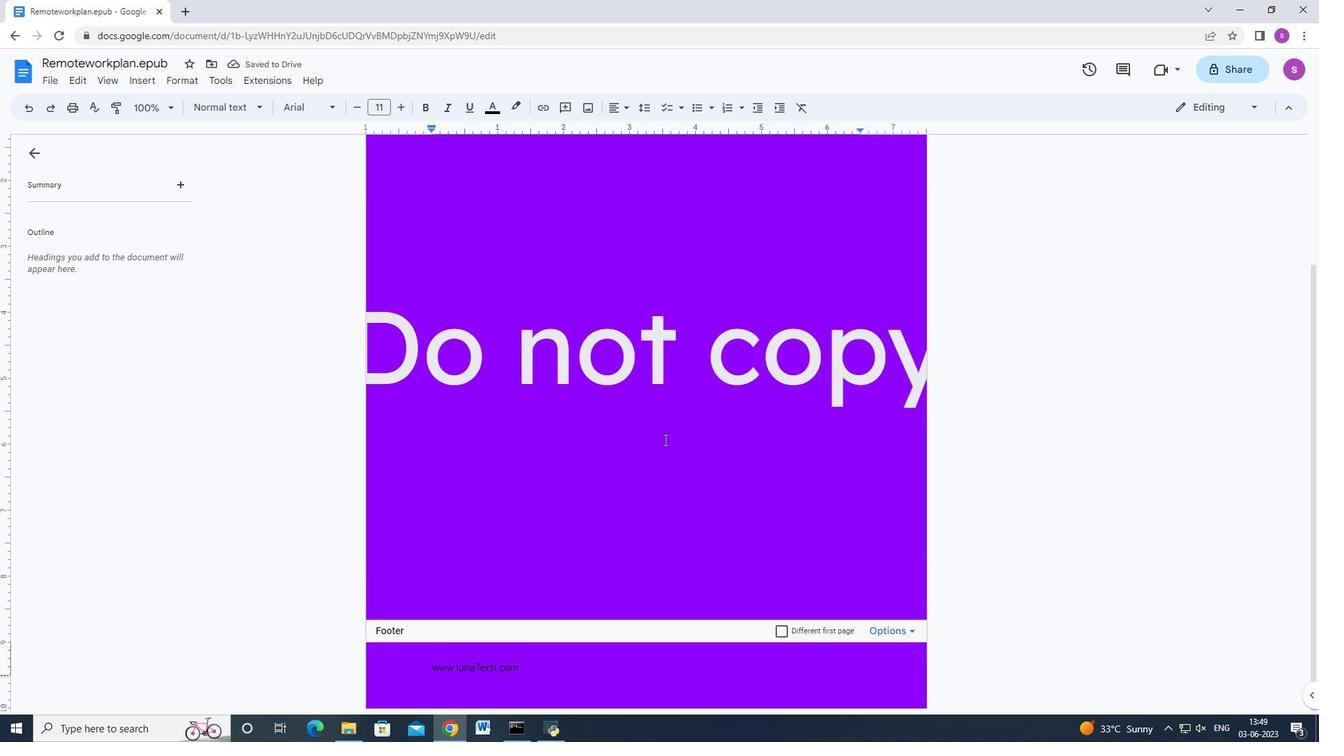 
